 Task: Find flights from New Delhi to Shimla for 4 passengers in economy class, departing on June 28 and returning on July 5.
Action: Mouse scrolled (457, 407) with delta (1, 1)
Screenshot: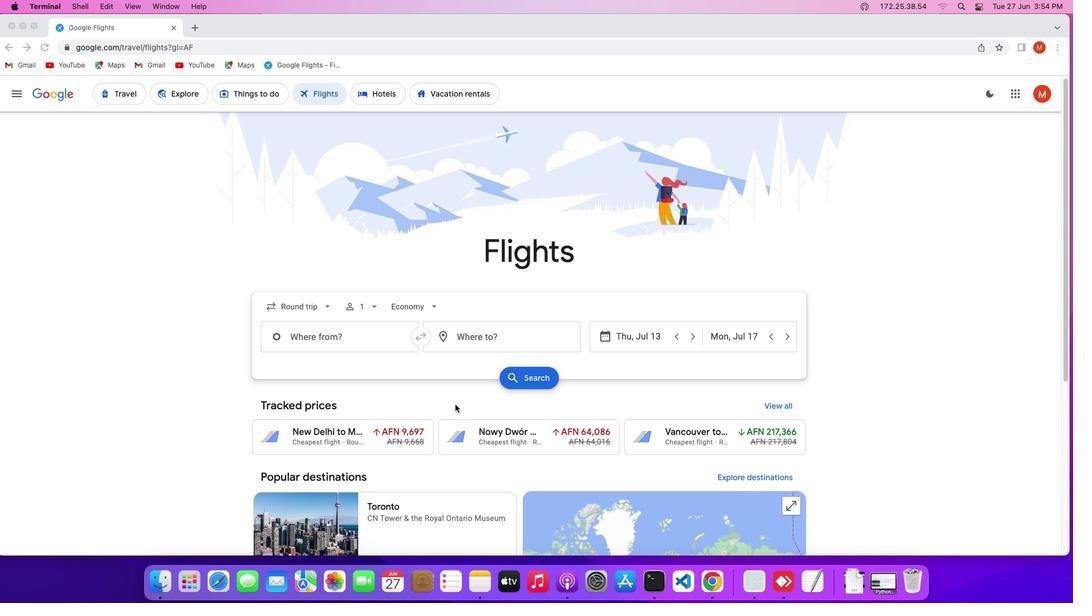
Action: Mouse scrolled (457, 407) with delta (1, 1)
Screenshot: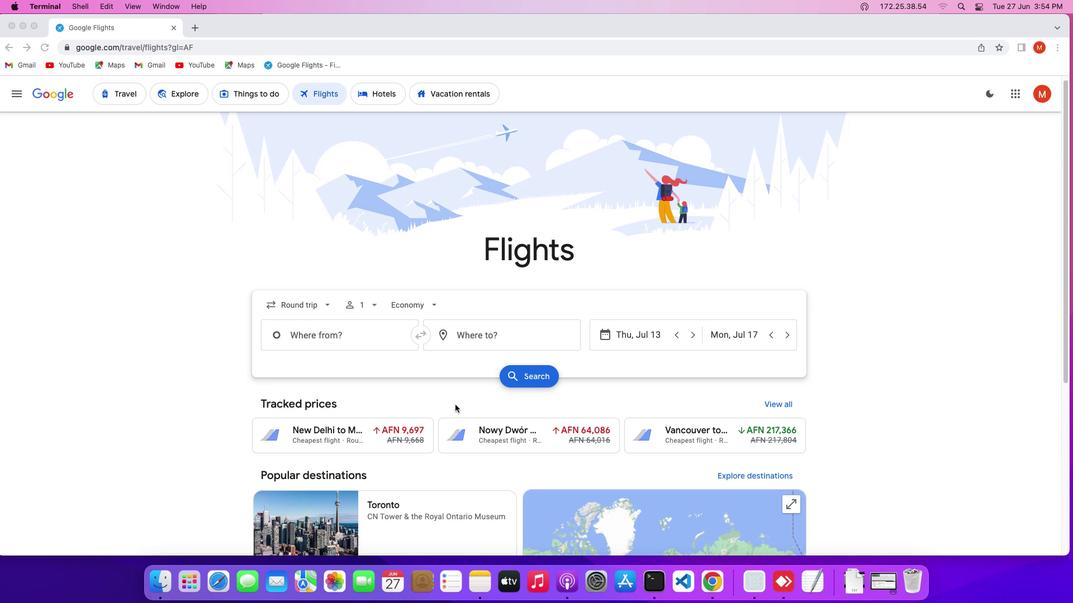 
Action: Mouse scrolled (457, 407) with delta (1, 1)
Screenshot: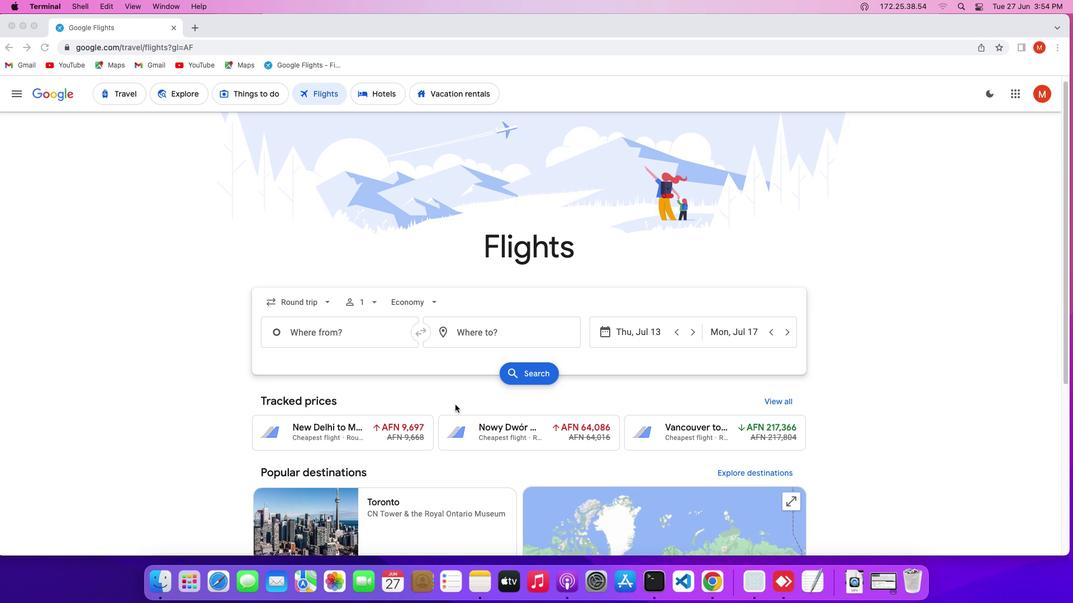 
Action: Mouse scrolled (457, 407) with delta (1, 1)
Screenshot: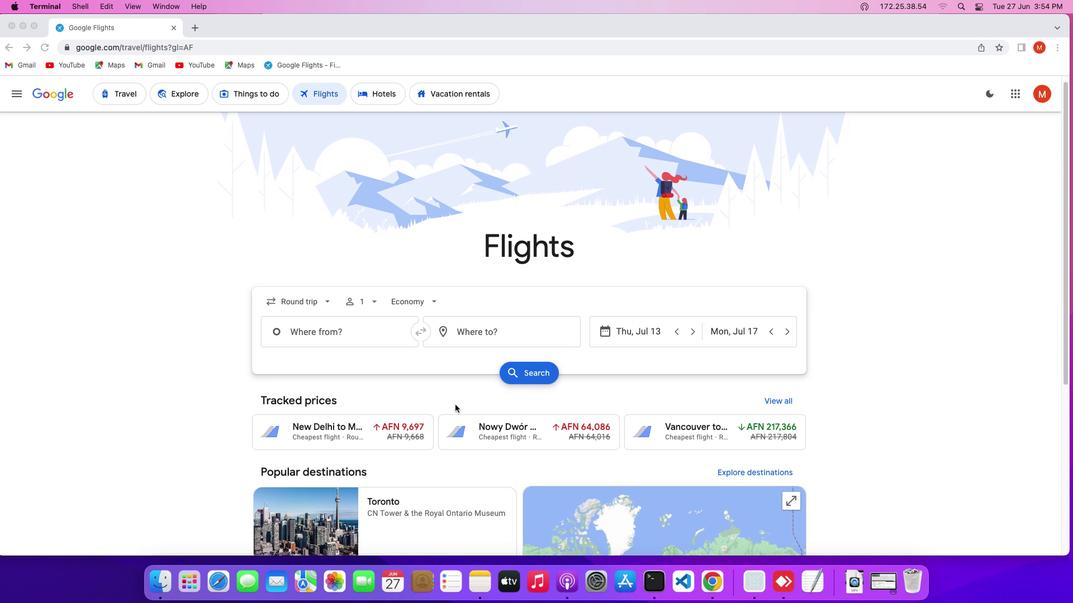 
Action: Mouse scrolled (457, 407) with delta (1, 0)
Screenshot: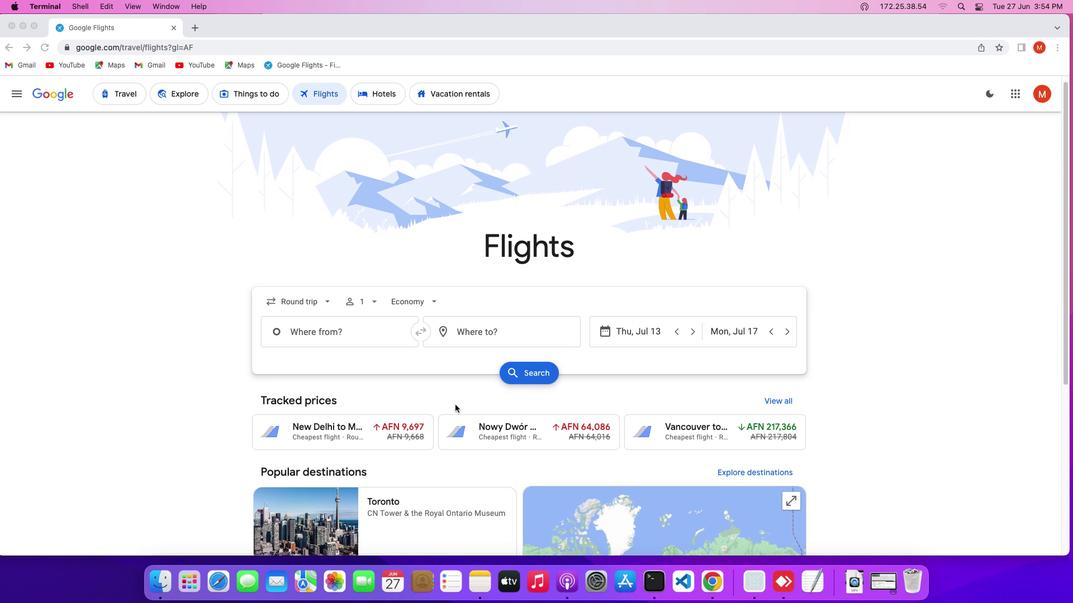 
Action: Mouse scrolled (457, 407) with delta (1, 0)
Screenshot: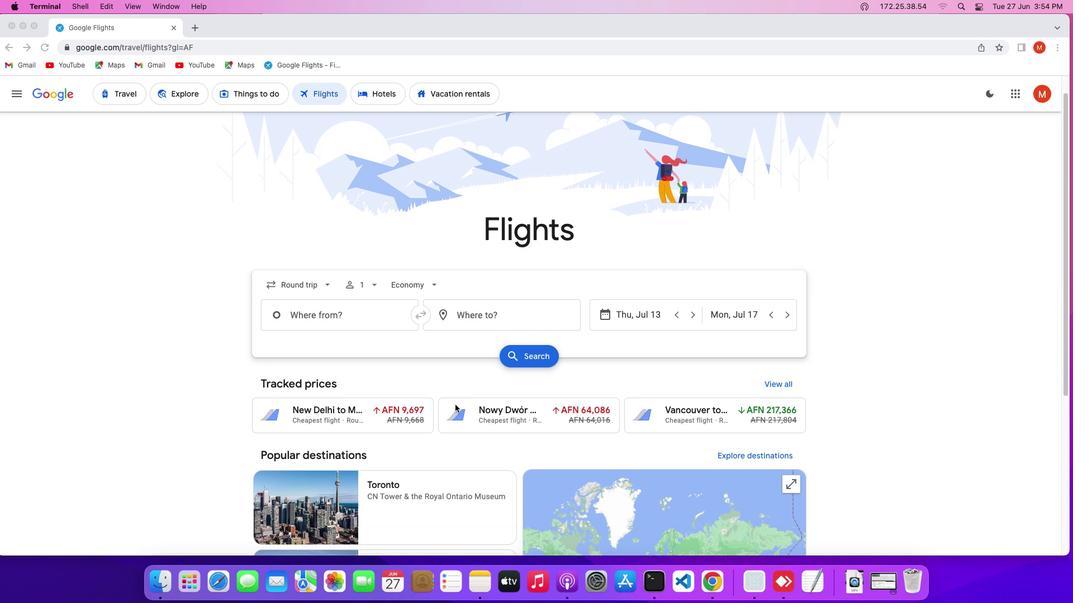 
Action: Mouse scrolled (457, 407) with delta (1, 1)
Screenshot: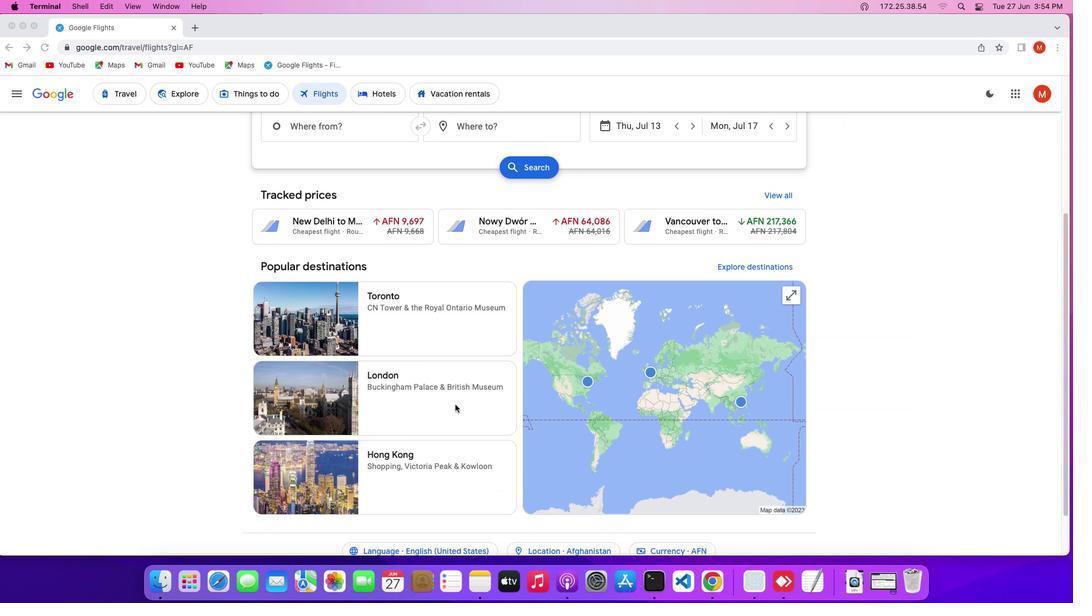 
Action: Mouse scrolled (457, 407) with delta (1, 1)
Screenshot: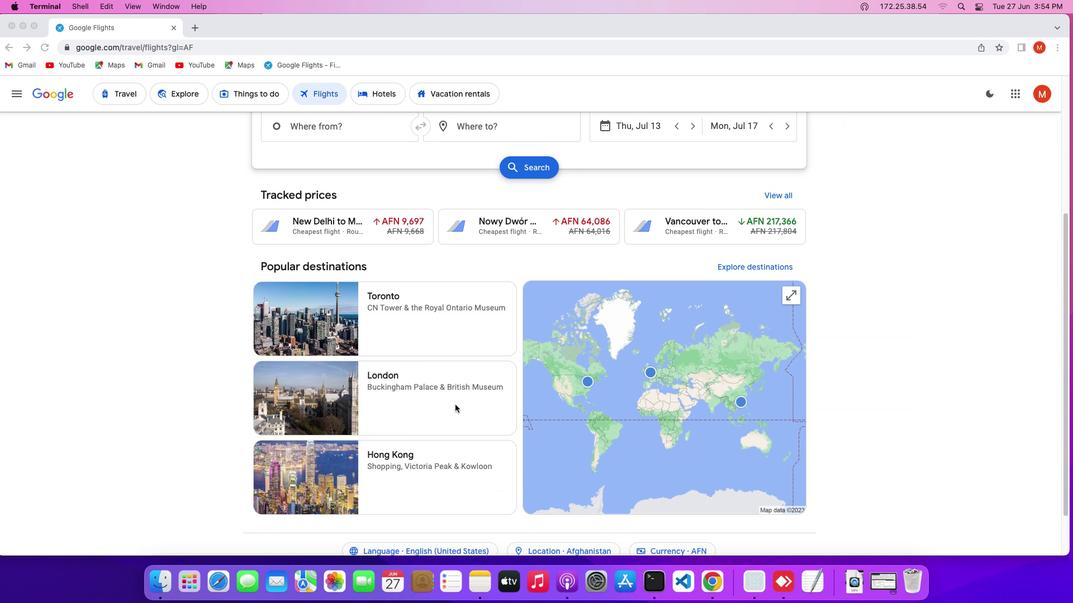 
Action: Mouse scrolled (457, 407) with delta (1, 0)
Screenshot: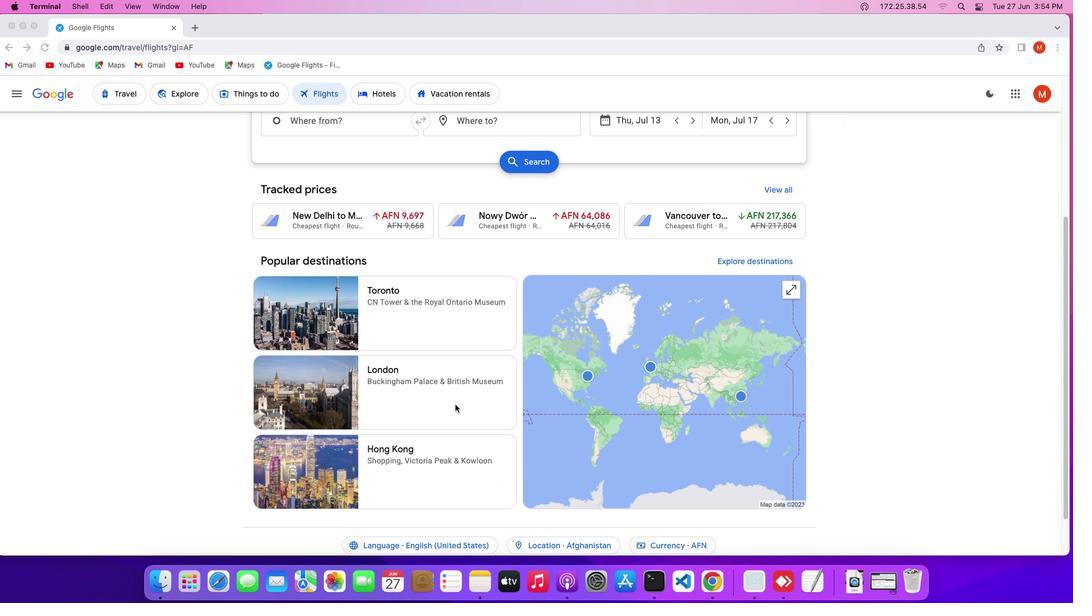 
Action: Mouse scrolled (457, 407) with delta (1, 0)
Screenshot: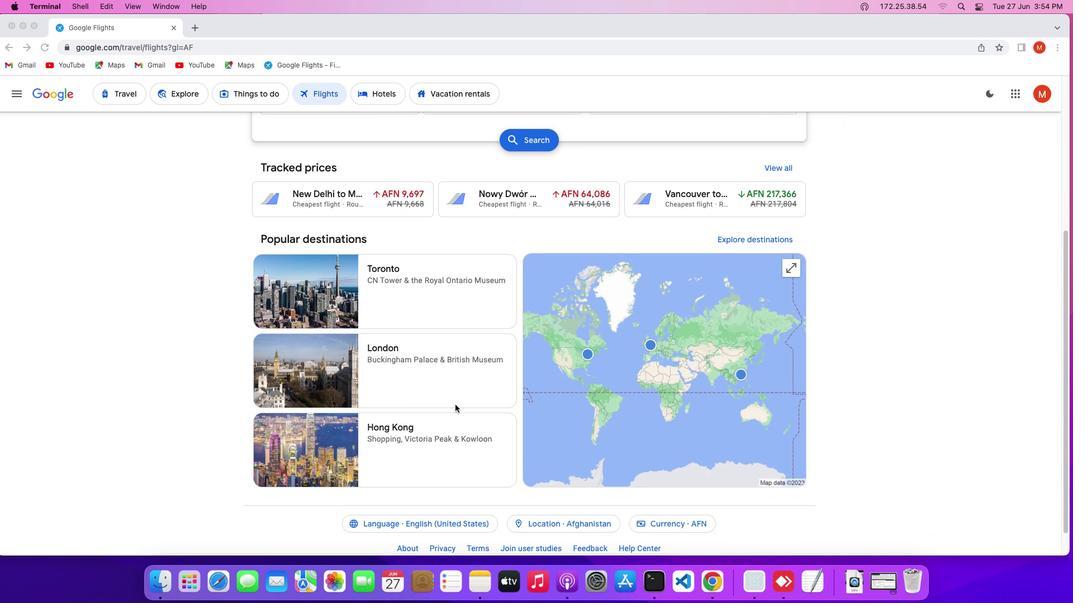 
Action: Mouse moved to (570, 491)
Screenshot: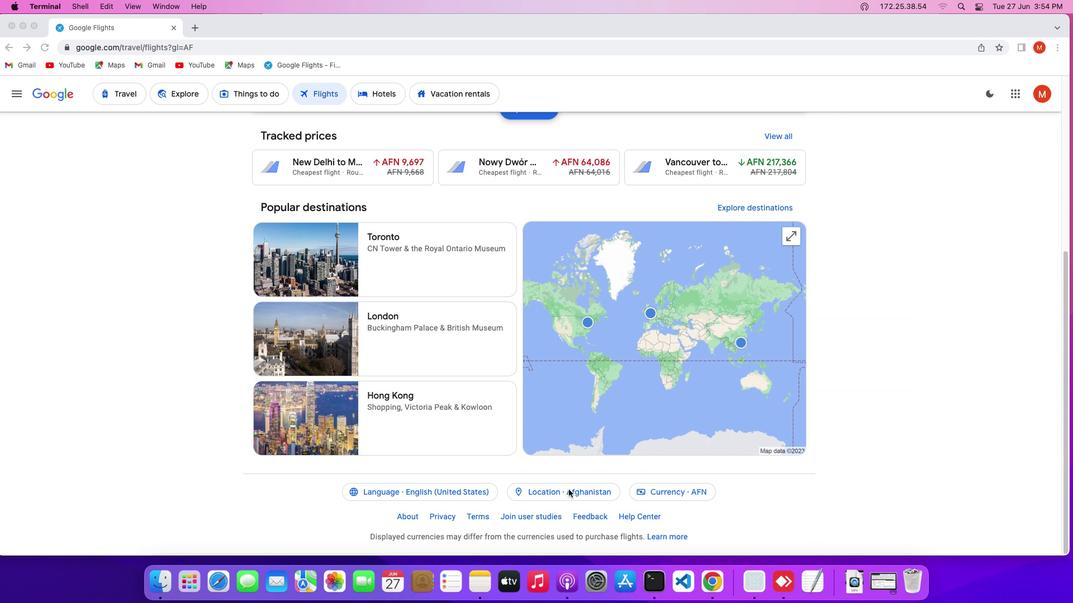 
Action: Mouse pressed left at (570, 491)
Screenshot: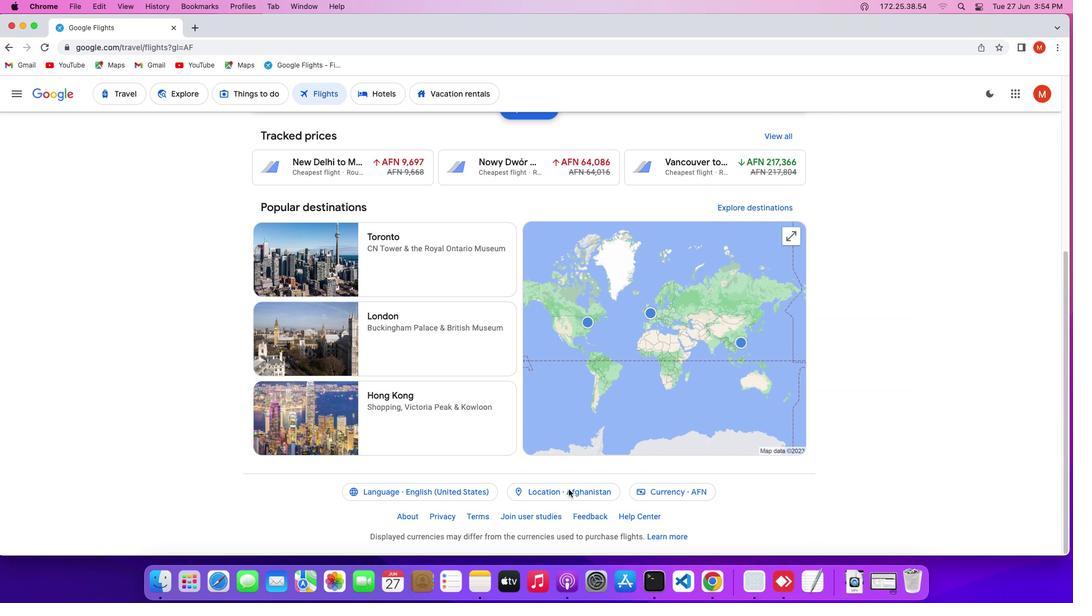 
Action: Mouse pressed left at (570, 491)
Screenshot: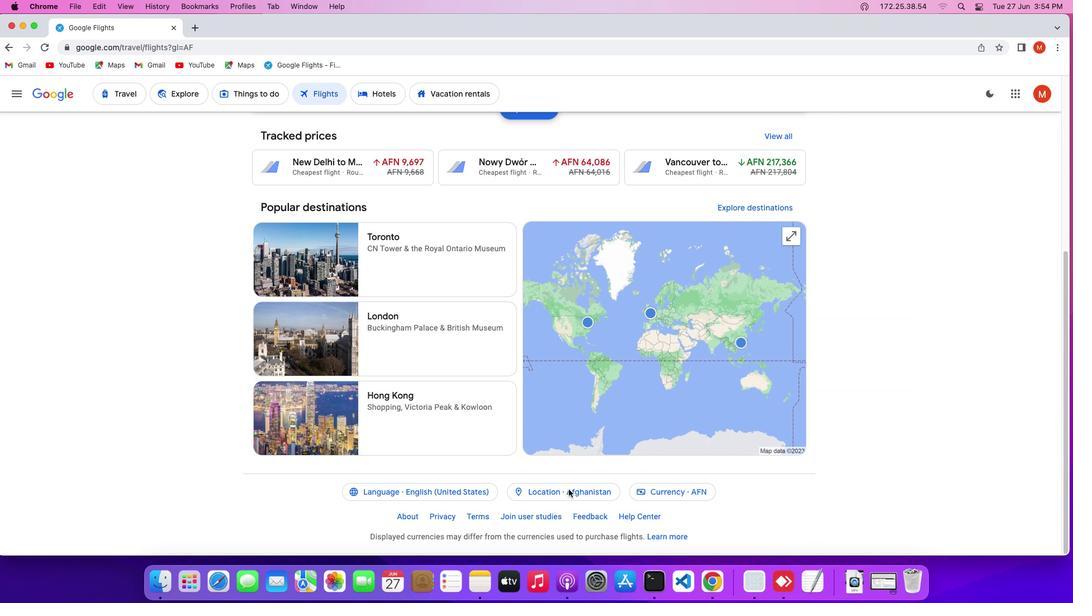 
Action: Mouse moved to (597, 209)
Screenshot: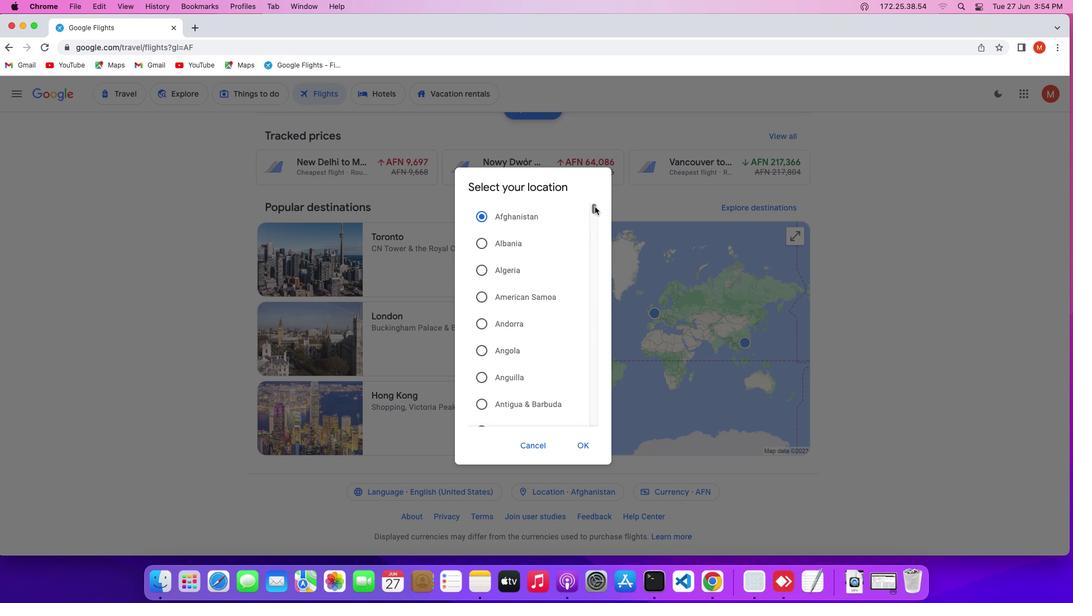 
Action: Mouse pressed left at (597, 209)
Screenshot: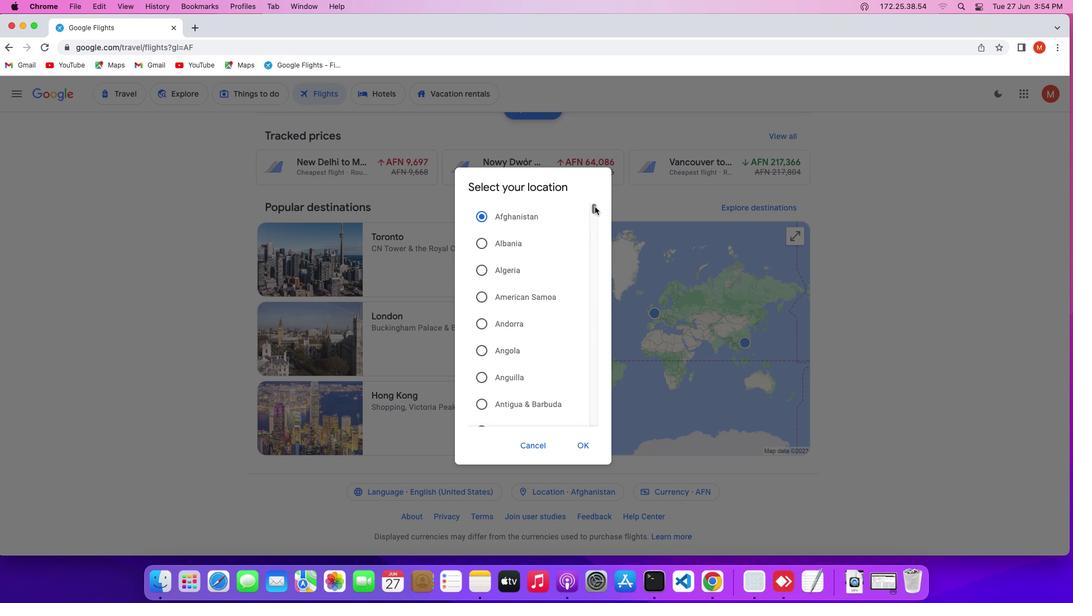 
Action: Mouse moved to (484, 394)
Screenshot: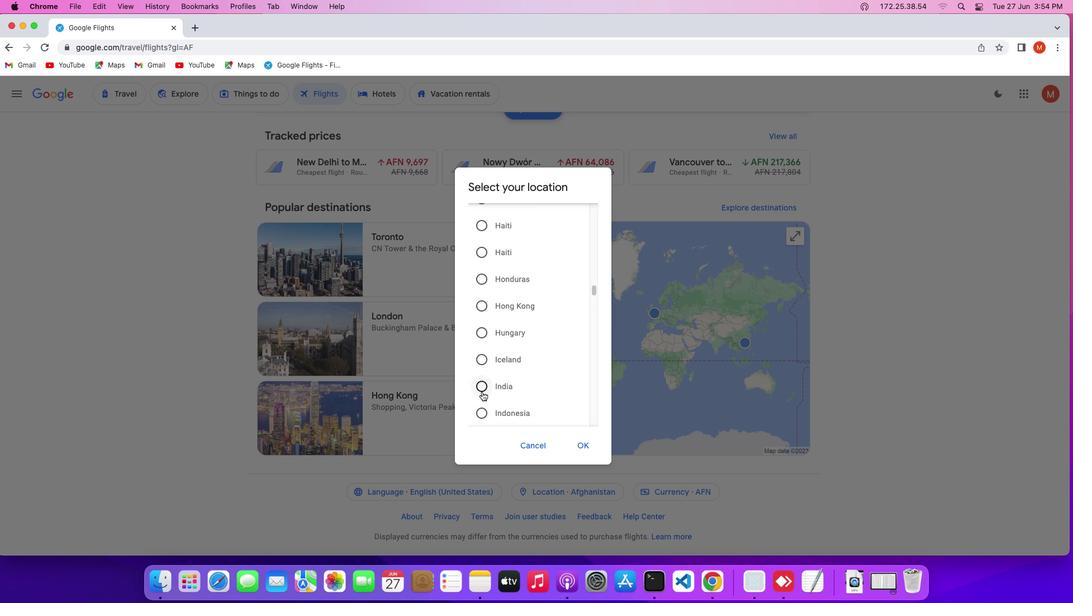 
Action: Mouse pressed left at (484, 394)
Screenshot: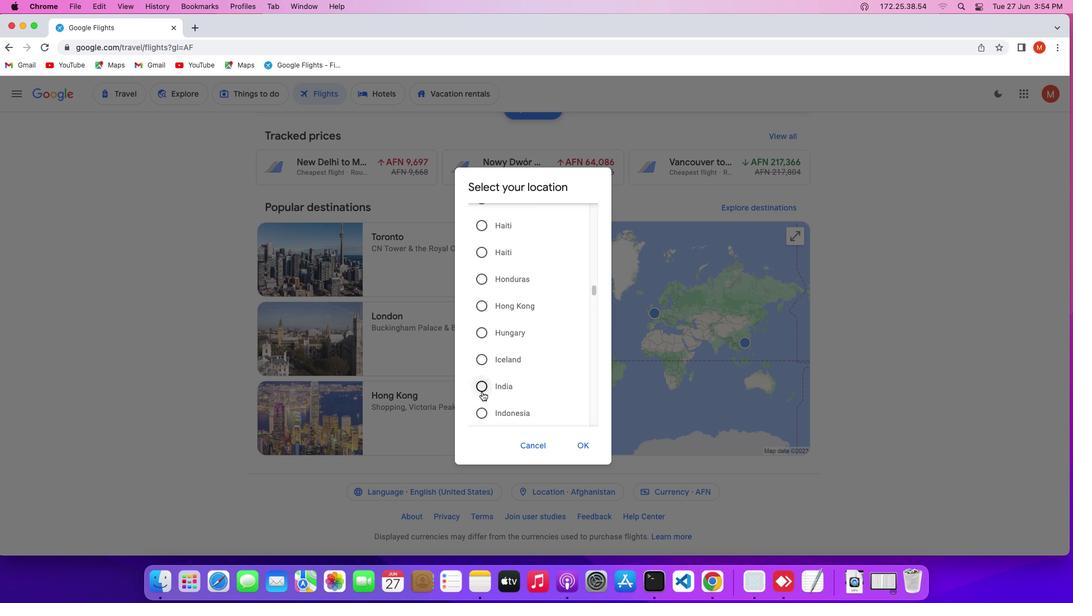 
Action: Mouse moved to (590, 447)
Screenshot: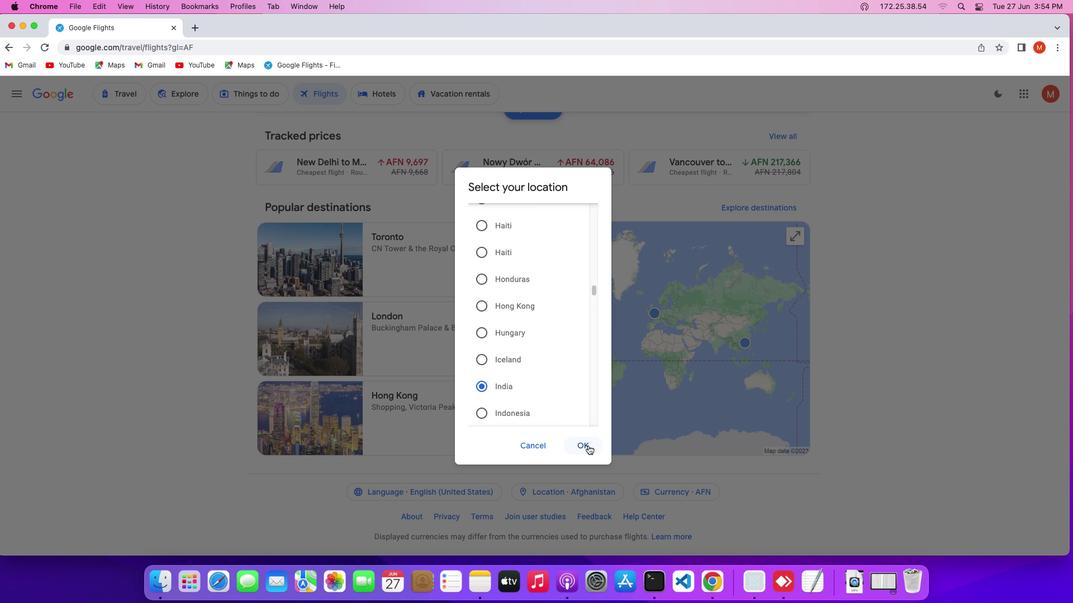 
Action: Mouse pressed left at (590, 447)
Screenshot: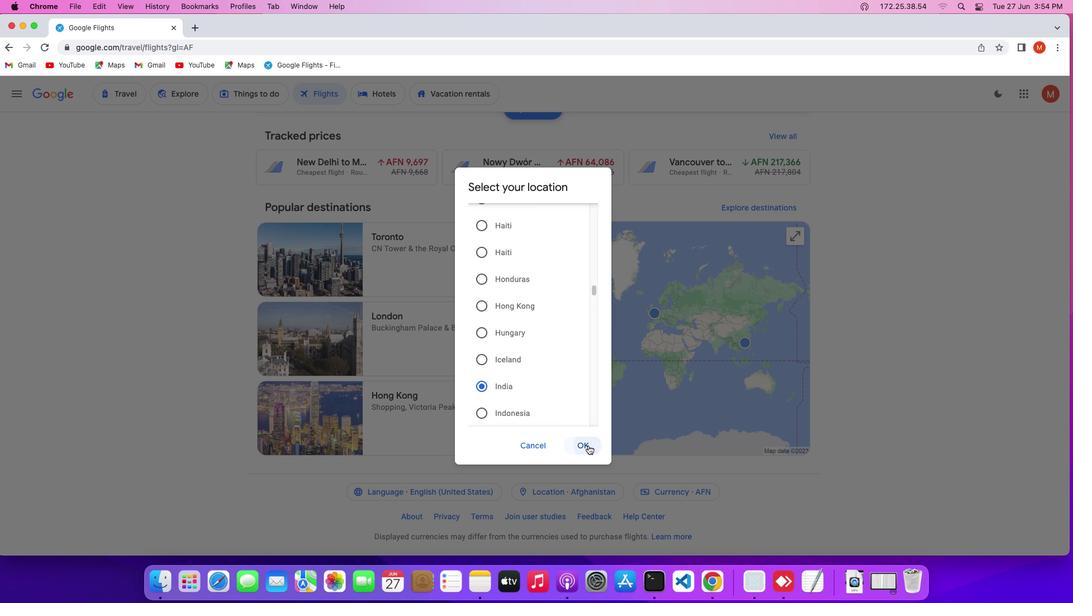 
Action: Mouse moved to (320, 314)
Screenshot: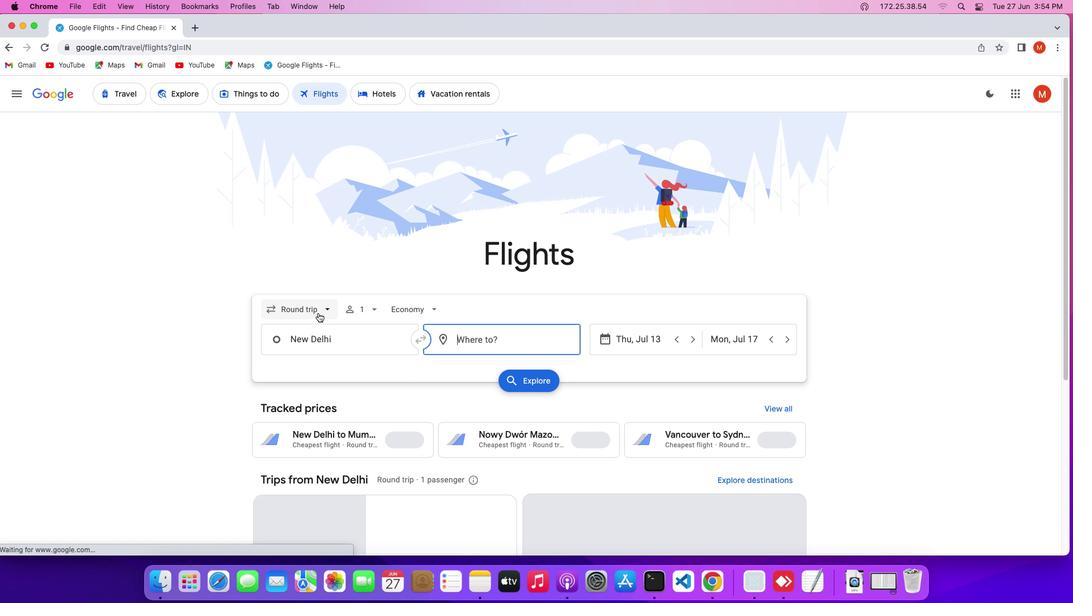 
Action: Mouse pressed left at (320, 314)
Screenshot: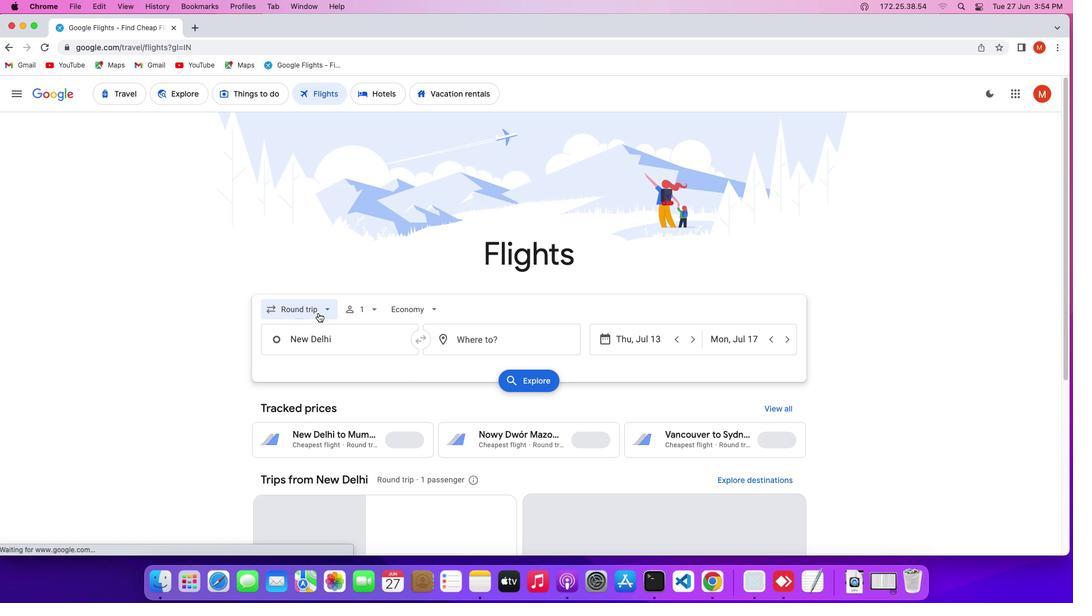 
Action: Mouse moved to (275, 338)
Screenshot: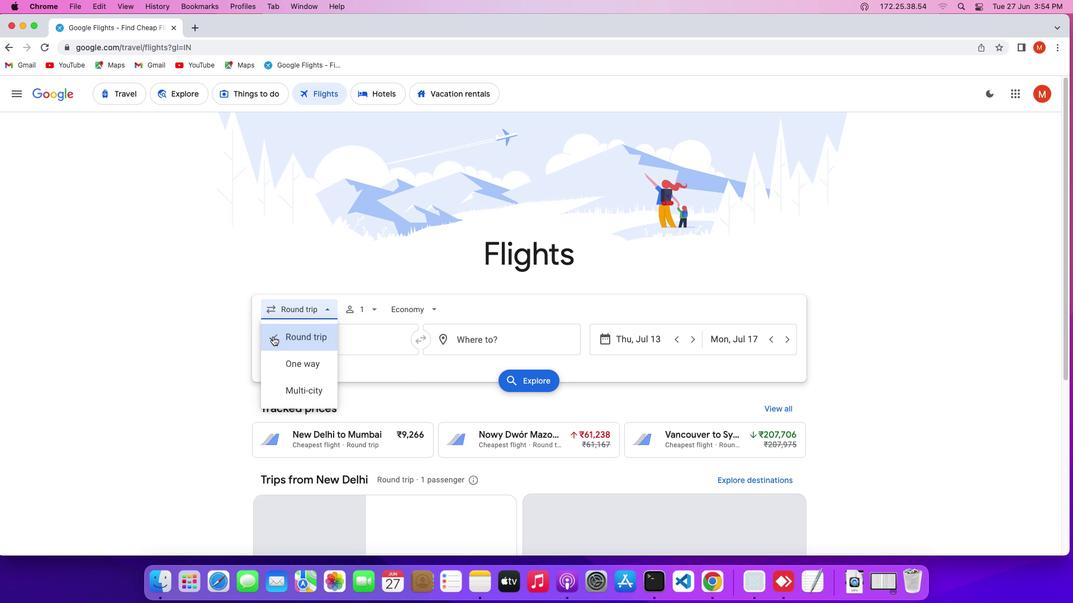 
Action: Mouse pressed left at (275, 338)
Screenshot: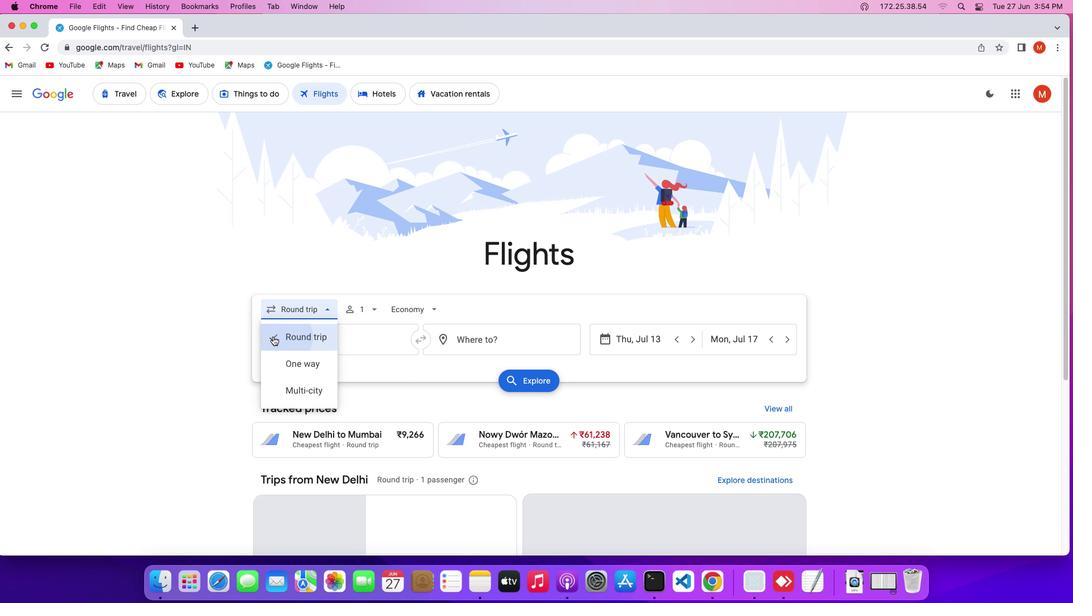 
Action: Mouse moved to (347, 313)
Screenshot: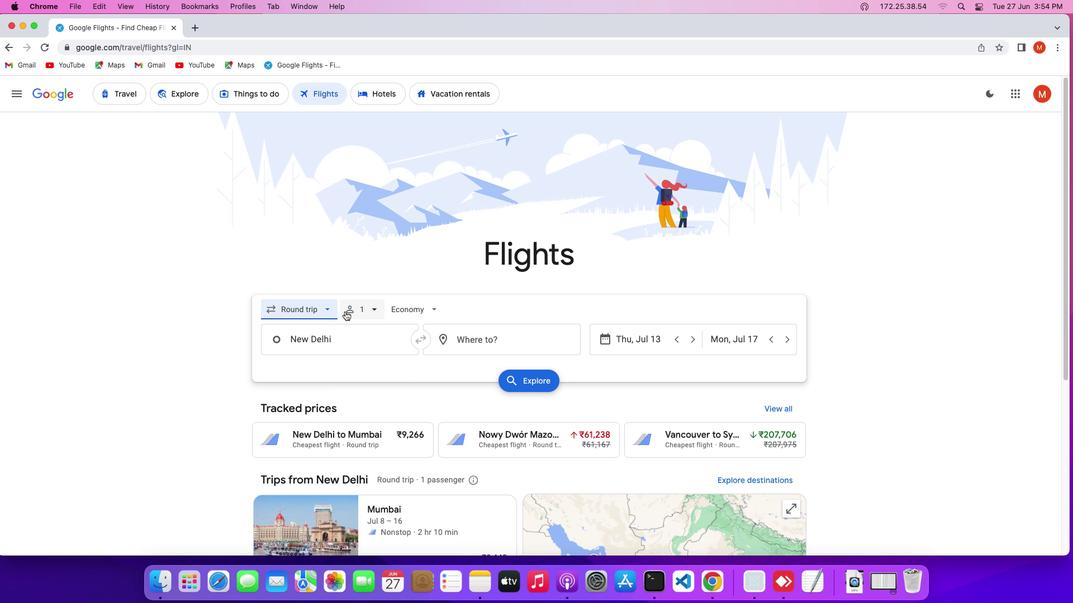 
Action: Mouse pressed left at (347, 313)
Screenshot: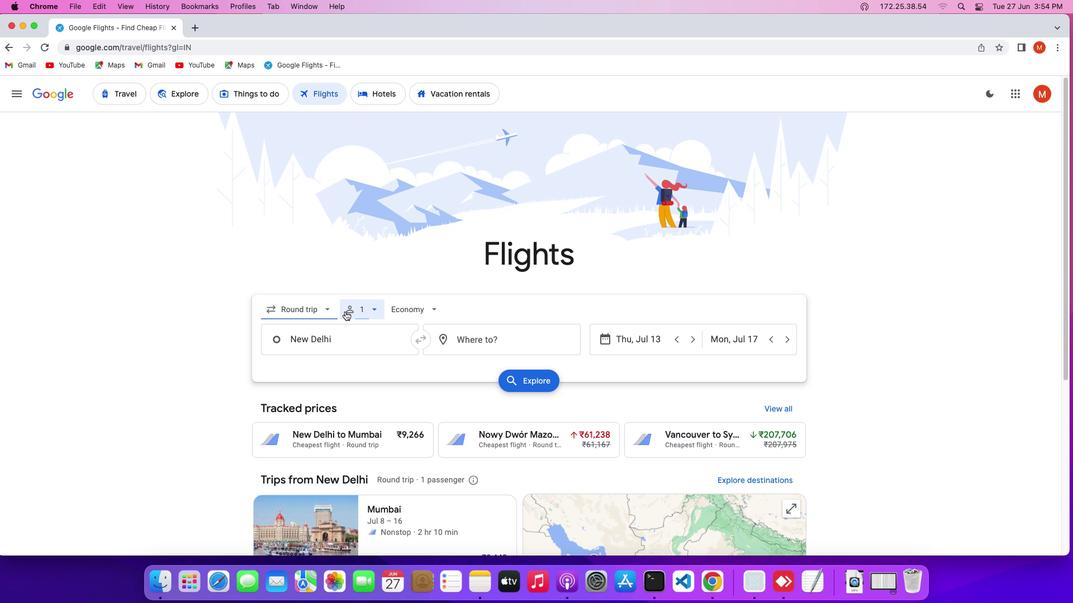 
Action: Mouse moved to (459, 340)
Screenshot: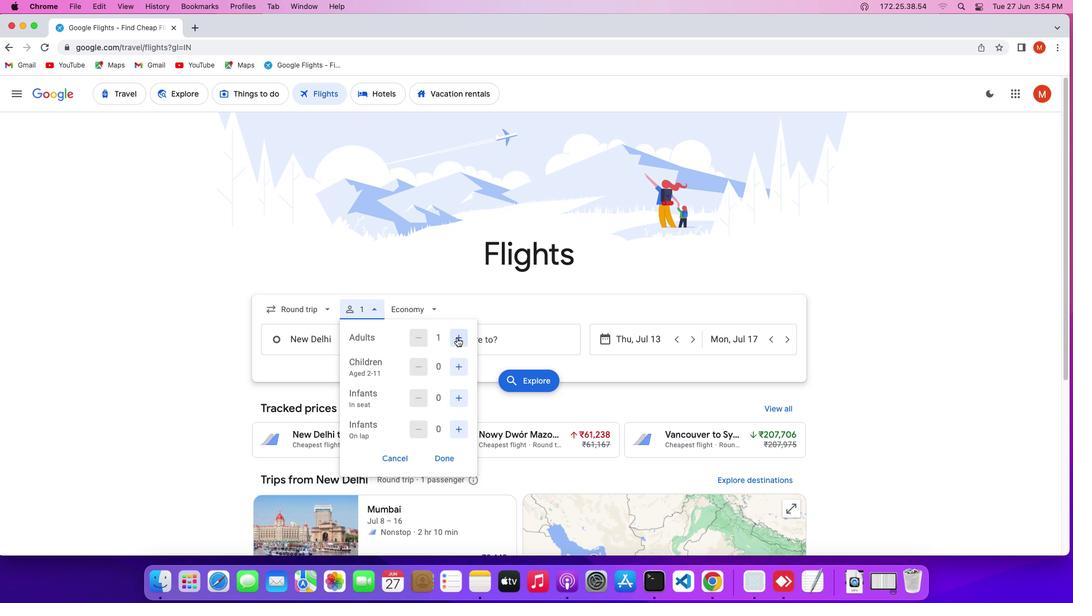 
Action: Mouse pressed left at (459, 340)
Screenshot: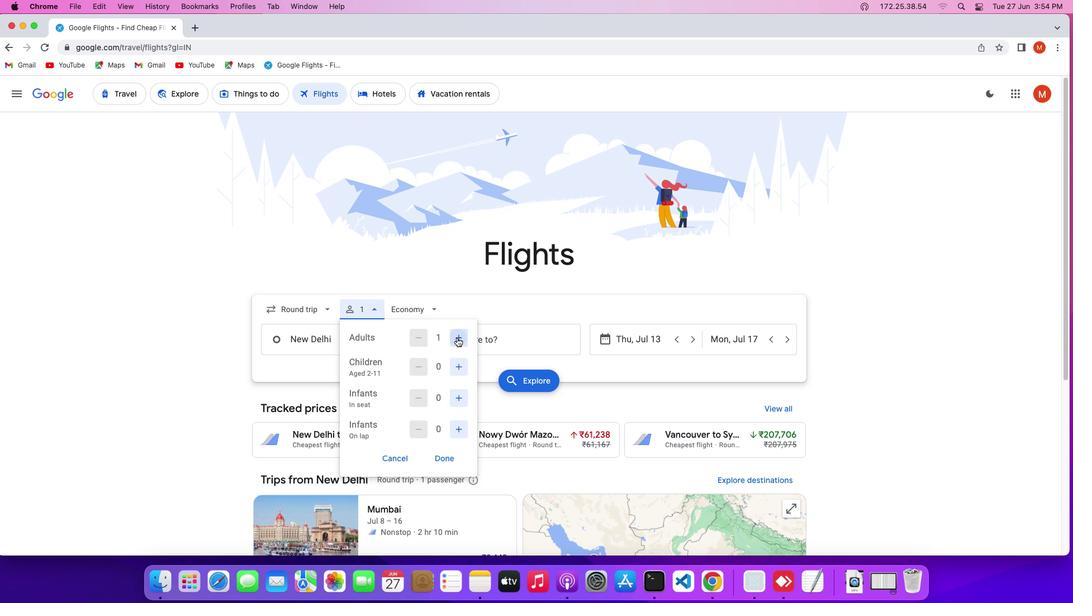
Action: Mouse moved to (462, 375)
Screenshot: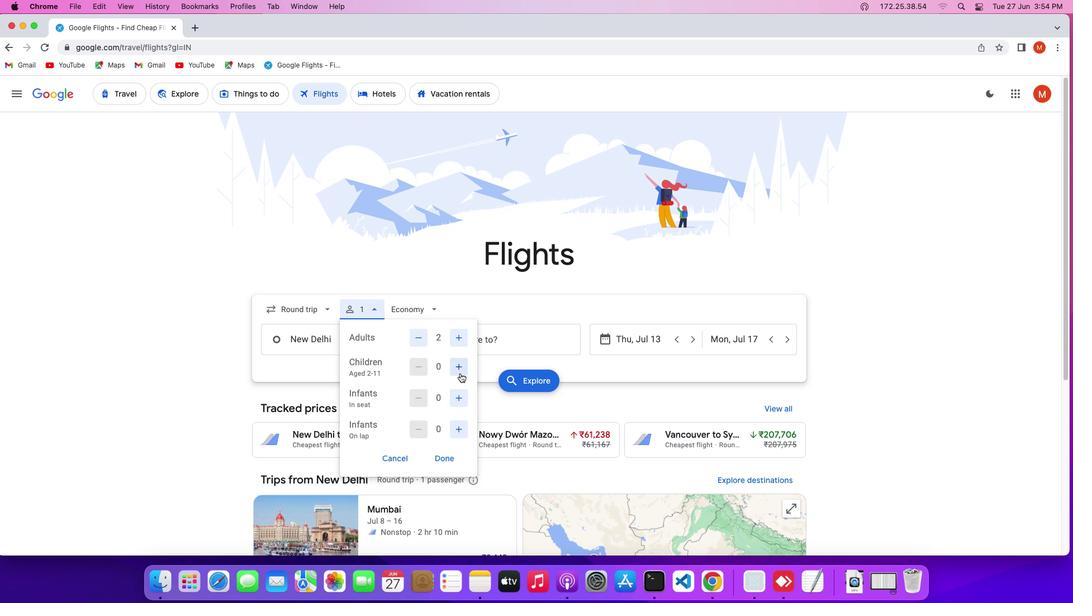 
Action: Mouse pressed left at (462, 375)
Screenshot: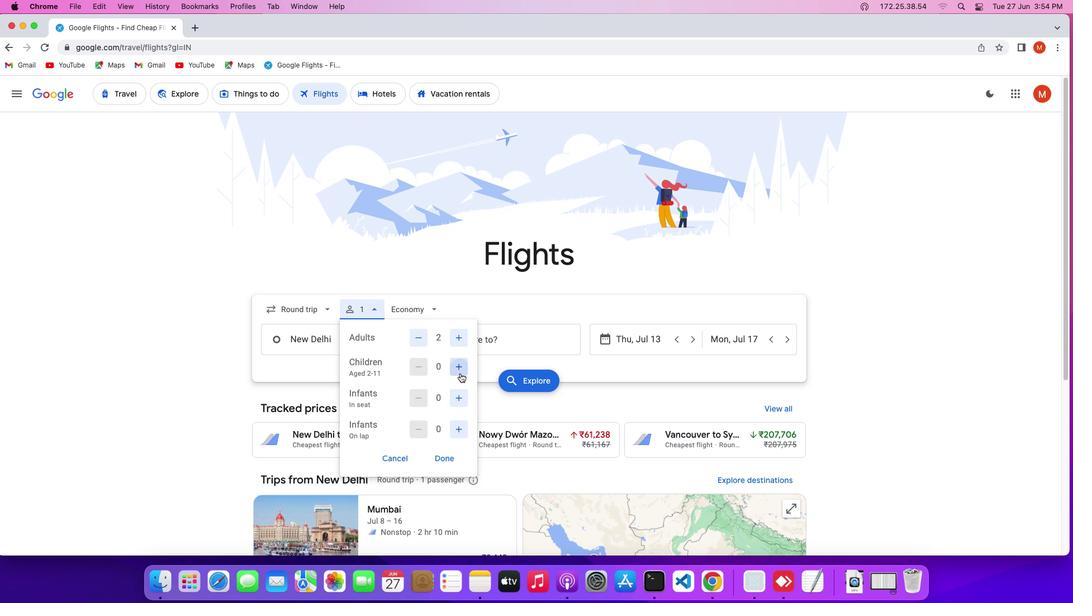 
Action: Mouse pressed left at (462, 375)
Screenshot: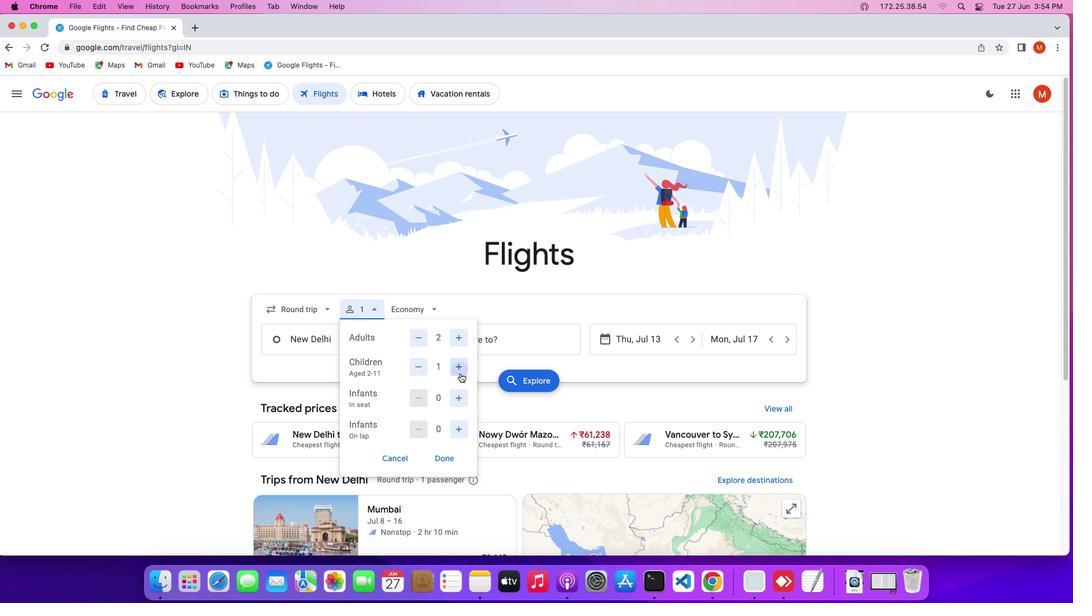 
Action: Mouse moved to (454, 459)
Screenshot: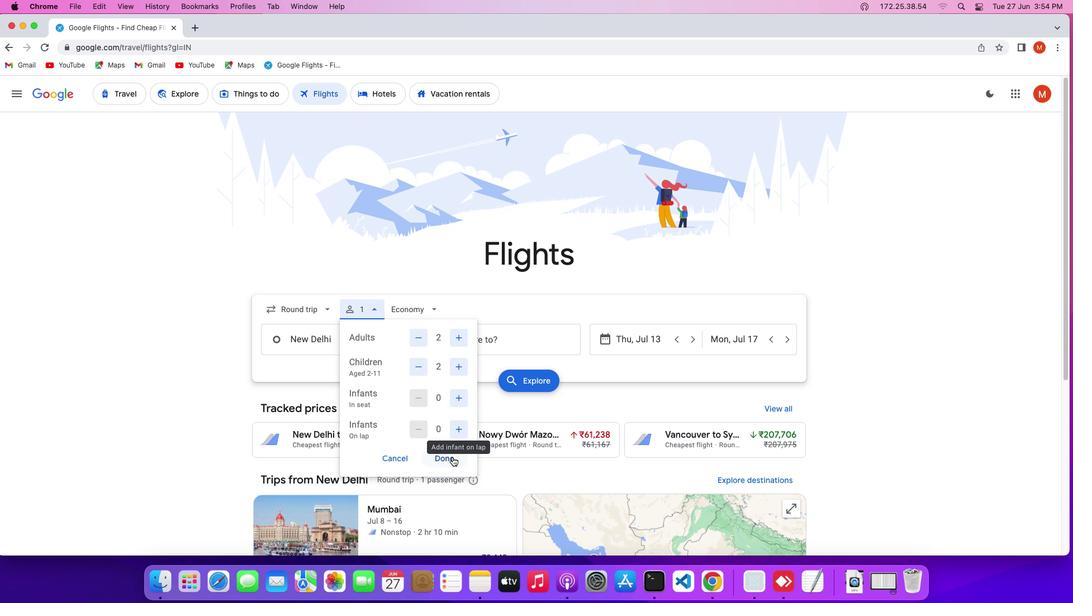 
Action: Mouse pressed left at (454, 459)
Screenshot: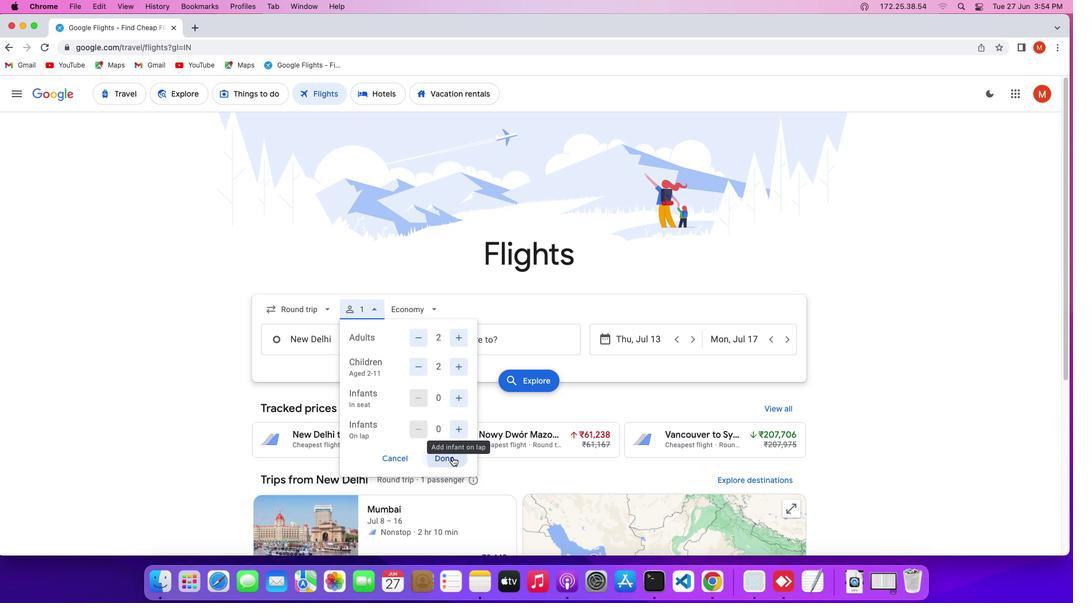 
Action: Mouse moved to (424, 313)
Screenshot: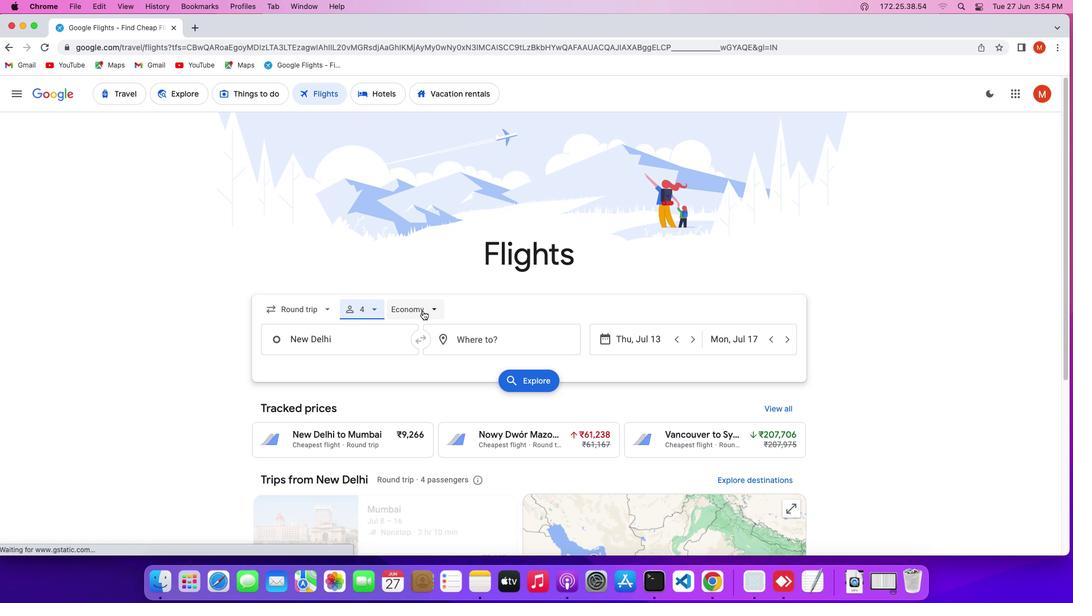 
Action: Mouse pressed left at (424, 313)
Screenshot: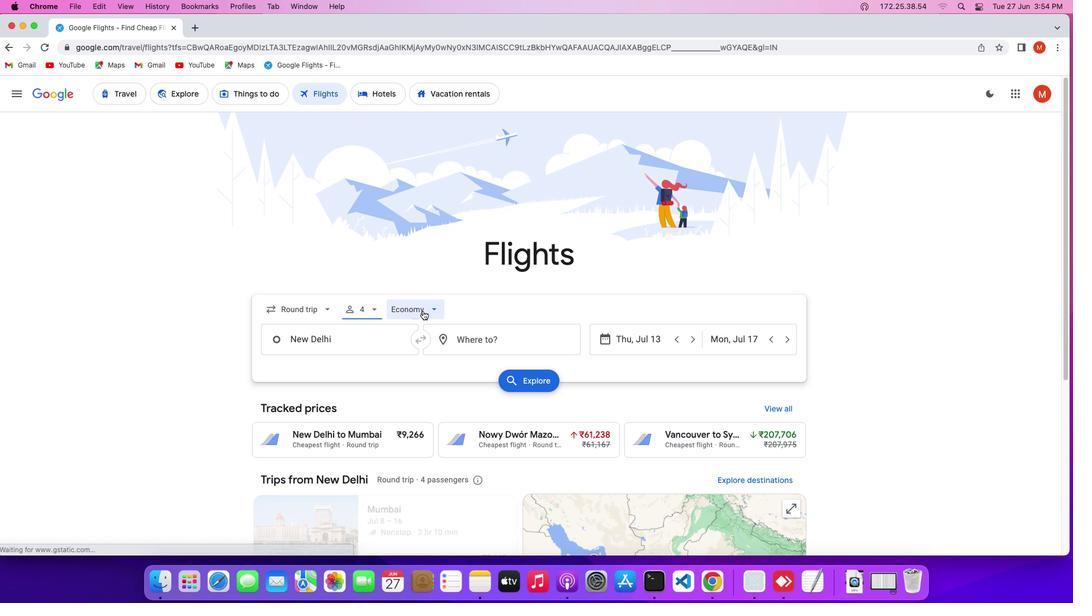 
Action: Mouse moved to (395, 340)
Screenshot: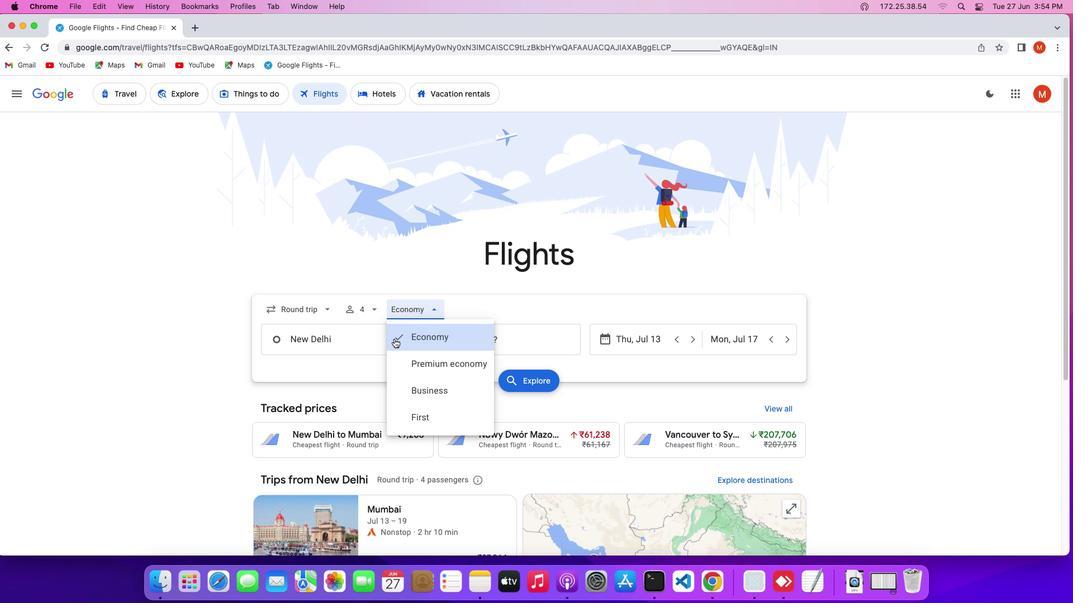 
Action: Mouse pressed left at (395, 340)
Screenshot: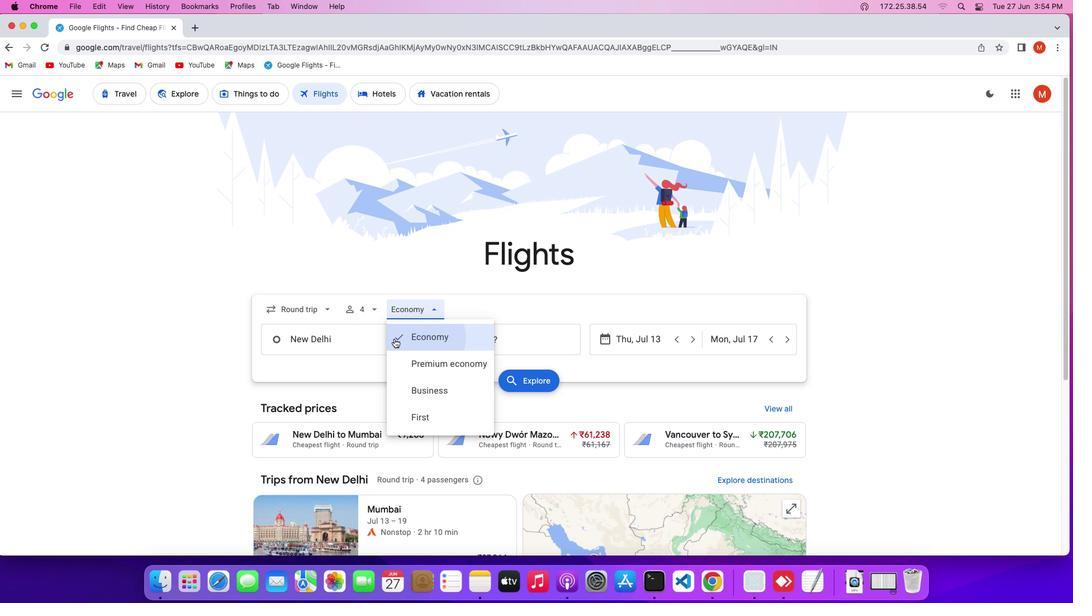 
Action: Mouse moved to (385, 343)
Screenshot: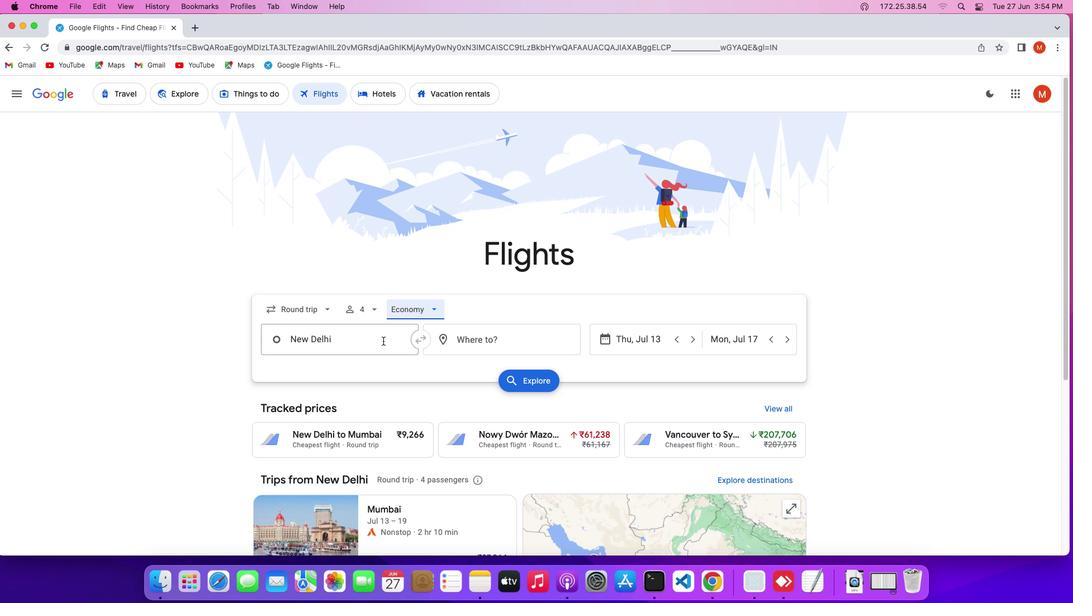 
Action: Mouse pressed left at (385, 343)
Screenshot: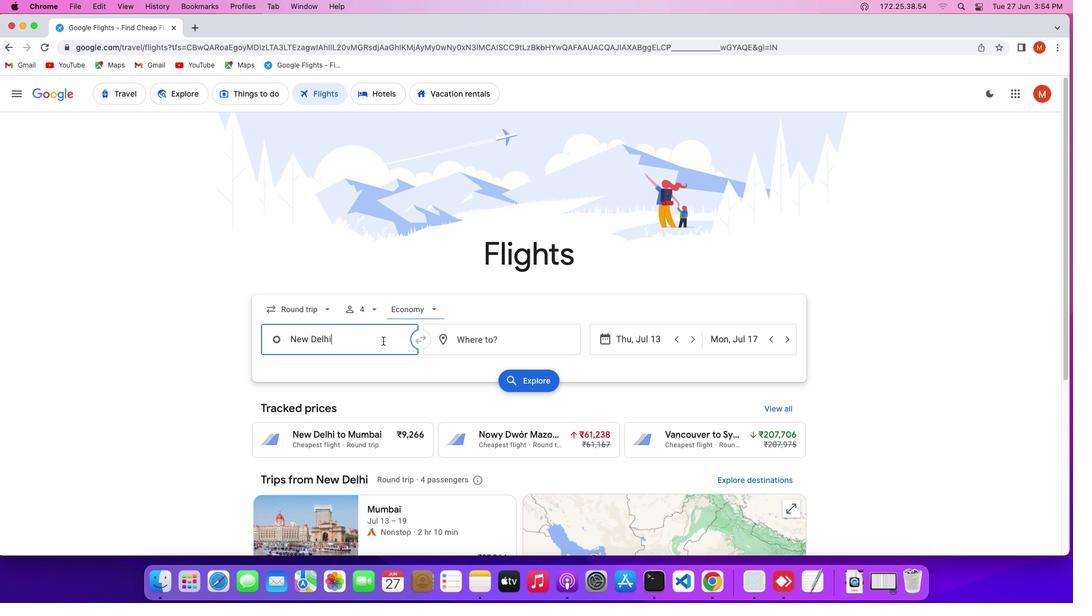 
Action: Mouse moved to (383, 343)
Screenshot: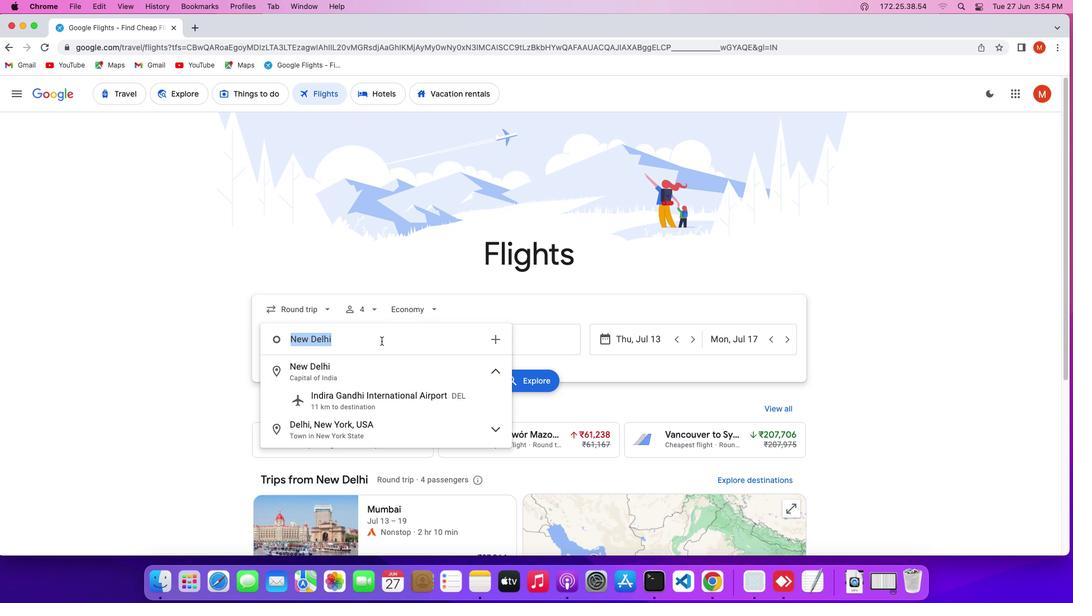 
Action: Key pressed Key.backspaceKey.shift'N''e''w'Key.spaceKey.shift'D''e''l''h''i'
Screenshot: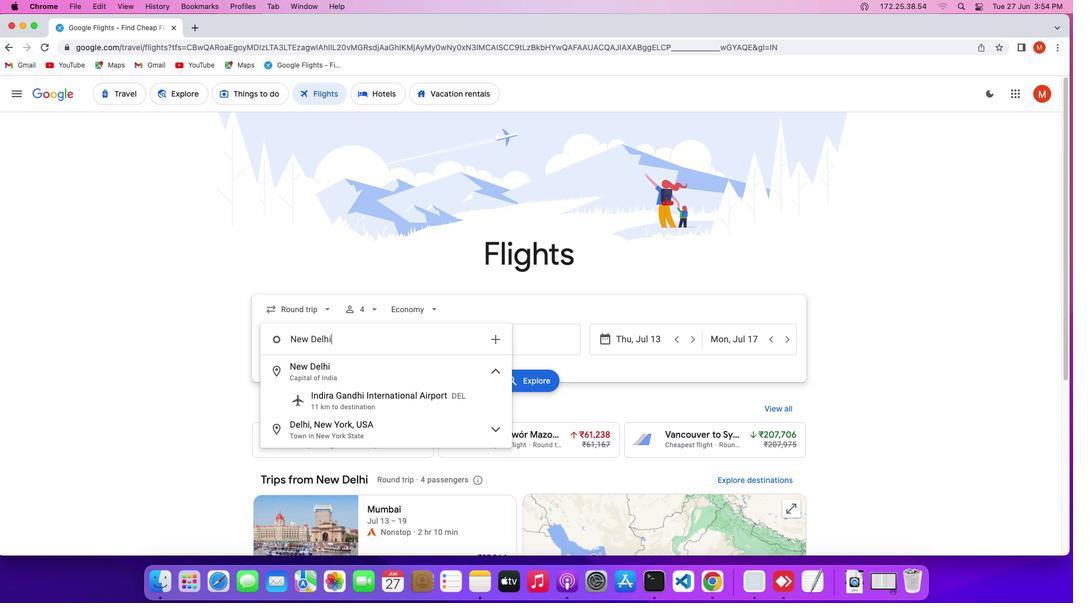 
Action: Mouse moved to (384, 368)
Screenshot: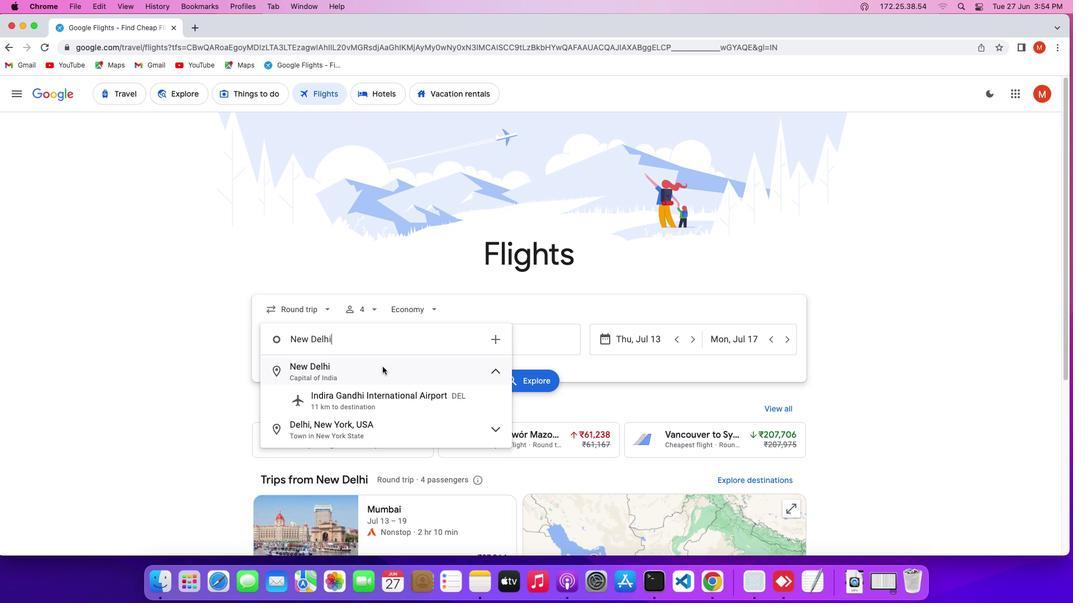 
Action: Mouse pressed left at (384, 368)
Screenshot: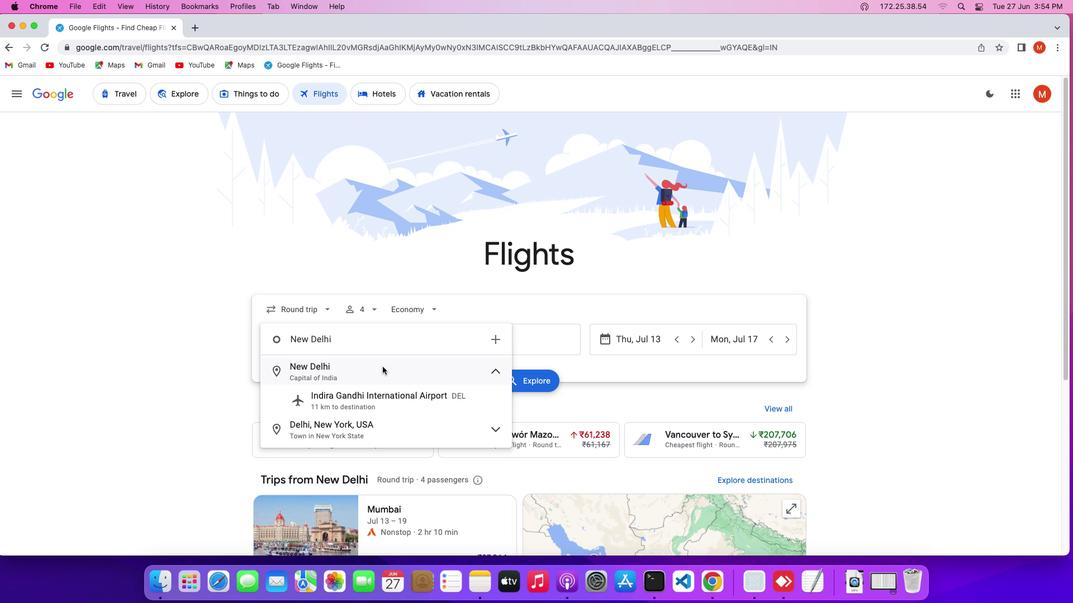 
Action: Mouse moved to (478, 343)
Screenshot: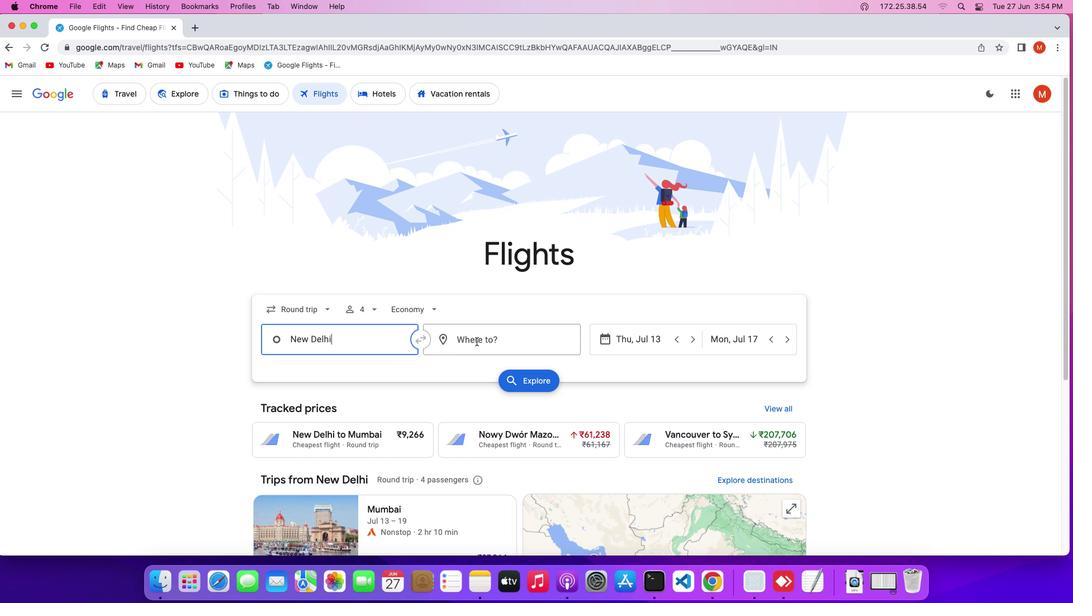 
Action: Mouse pressed left at (478, 343)
Screenshot: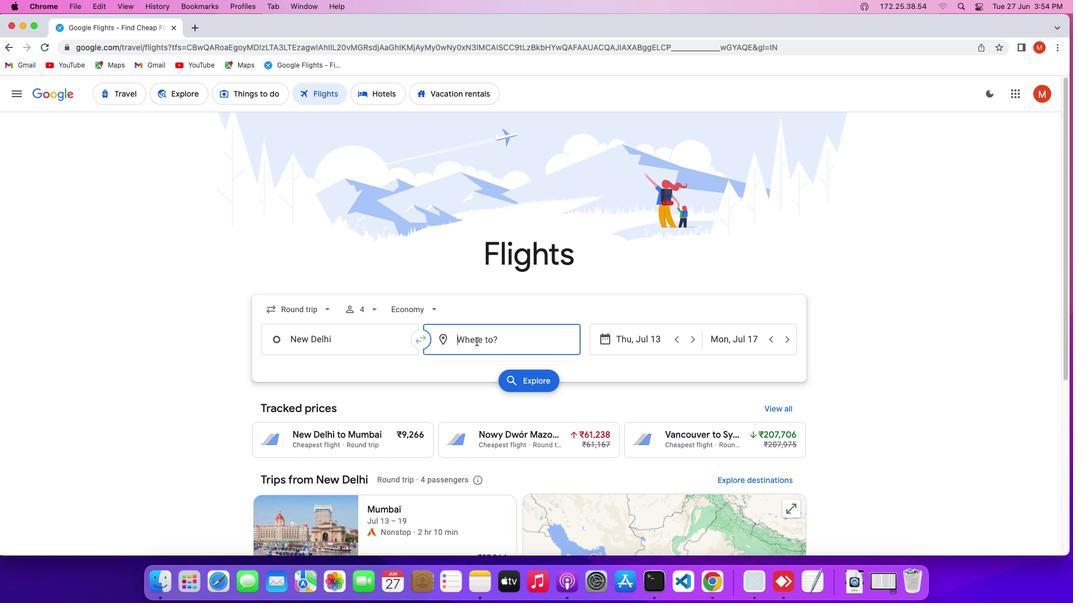 
Action: Key pressed Key.shift'S''h''i''m''l''a'
Screenshot: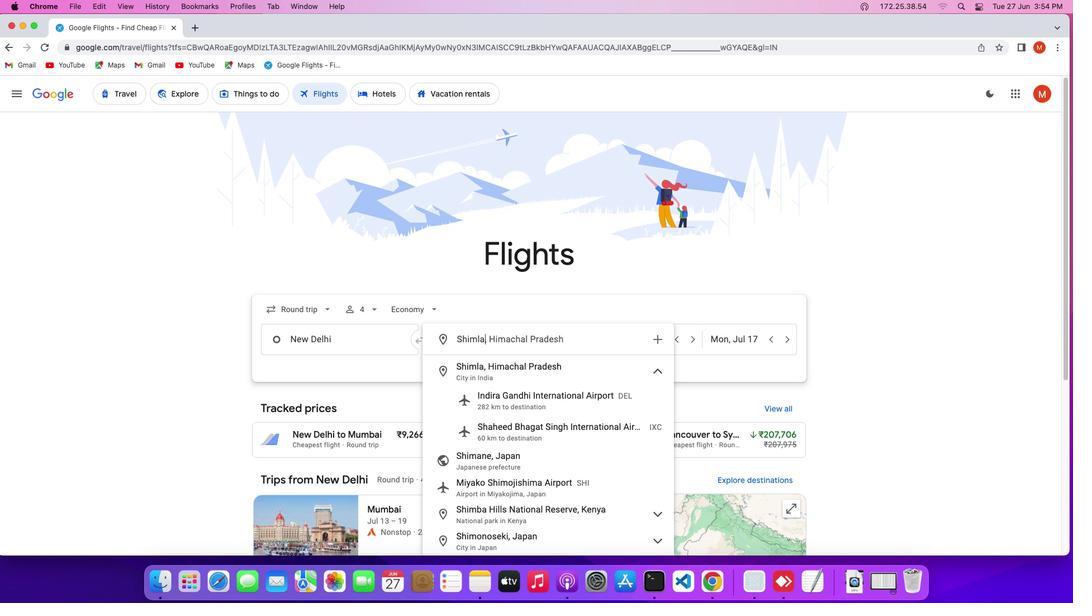
Action: Mouse moved to (484, 364)
Screenshot: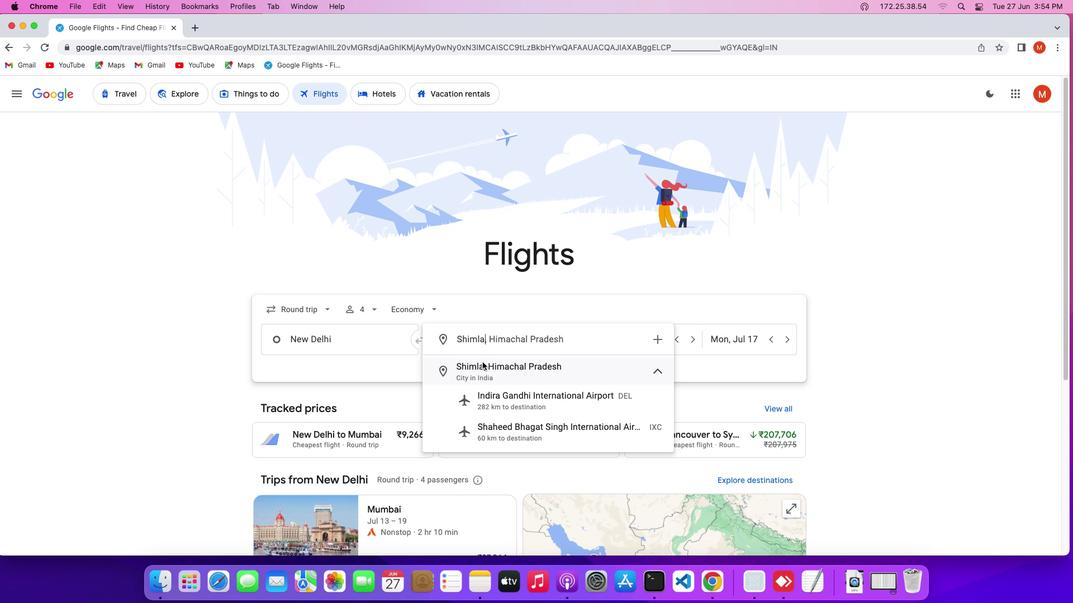 
Action: Mouse pressed left at (484, 364)
Screenshot: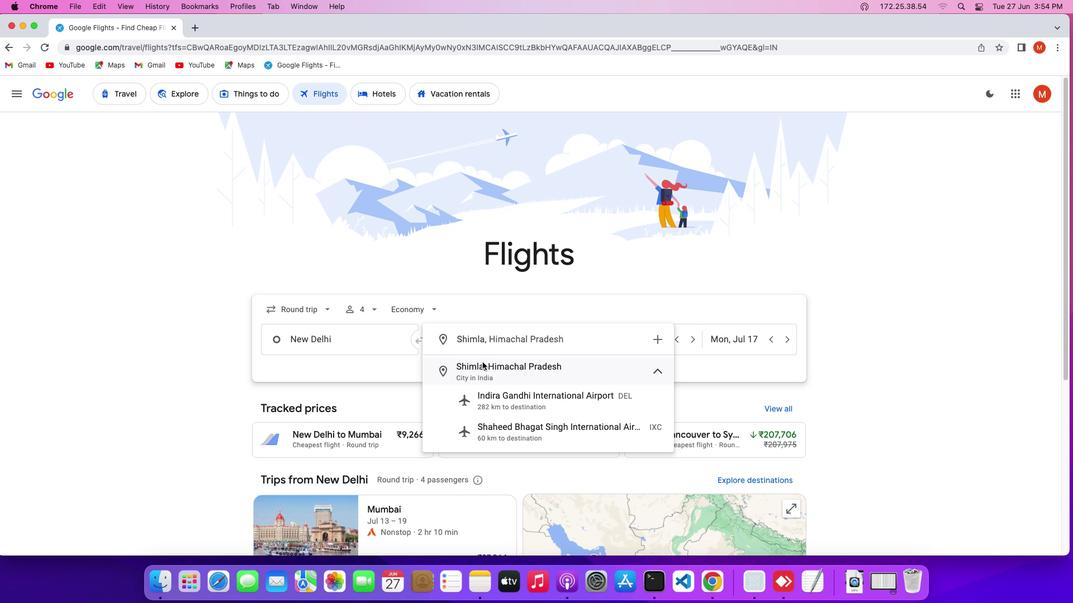 
Action: Mouse moved to (630, 338)
Screenshot: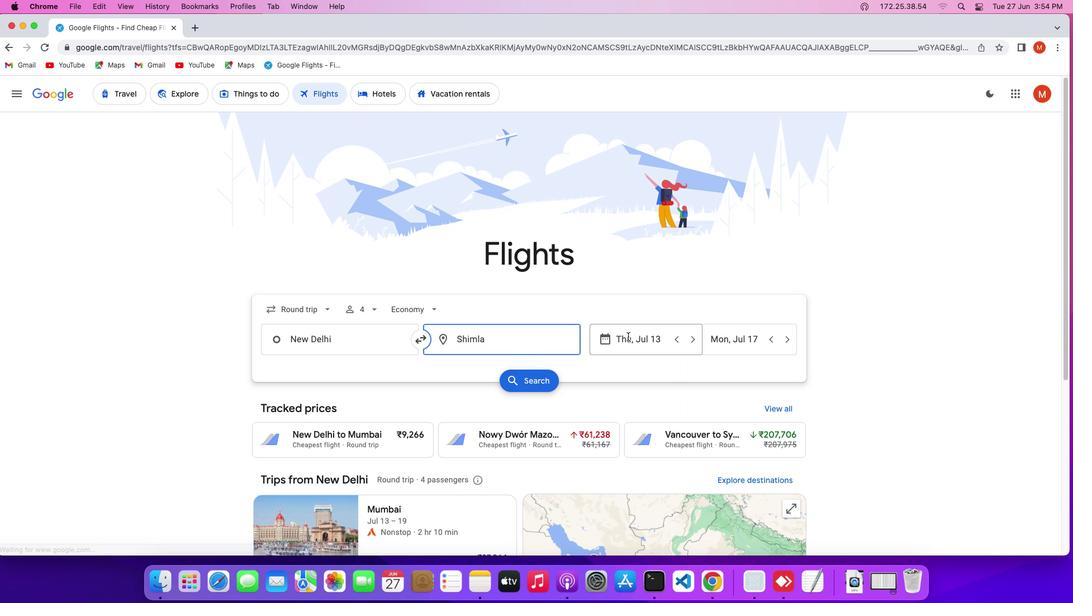 
Action: Mouse pressed left at (630, 338)
Screenshot: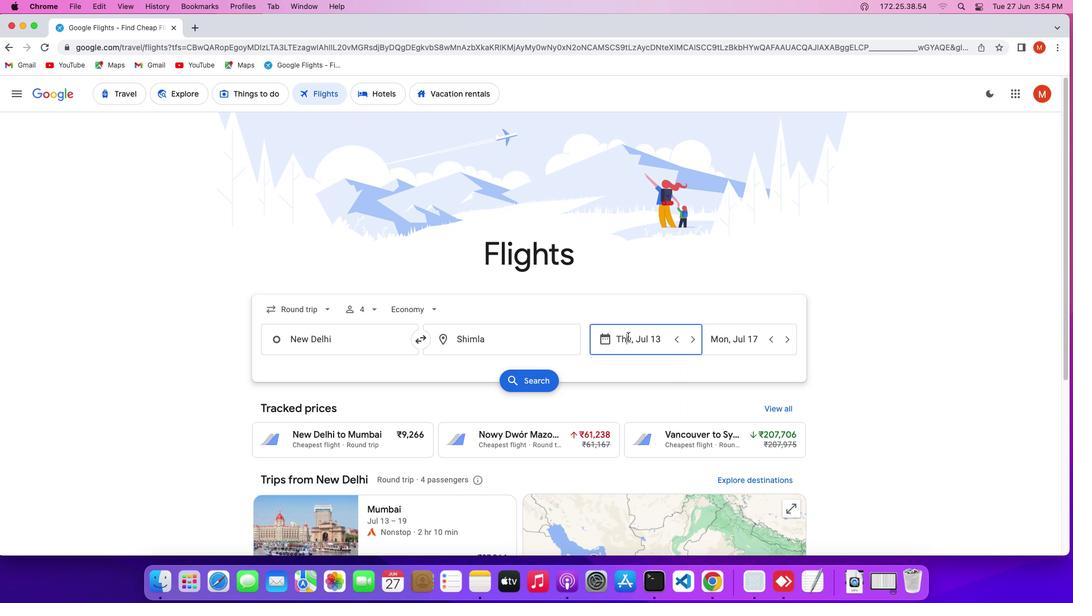 
Action: Mouse moved to (485, 461)
Screenshot: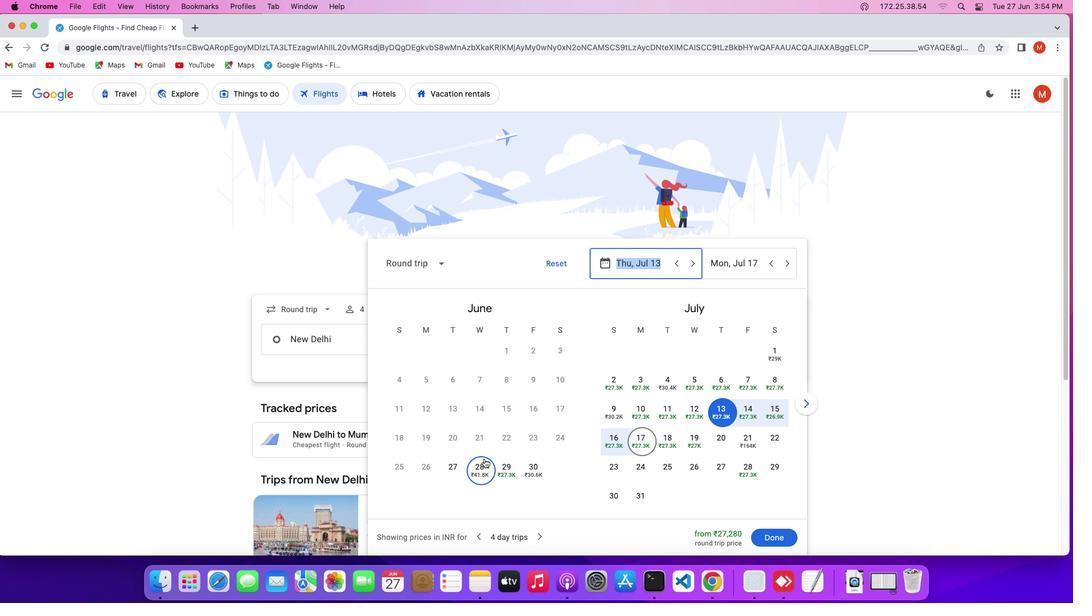 
Action: Mouse pressed left at (485, 461)
Screenshot: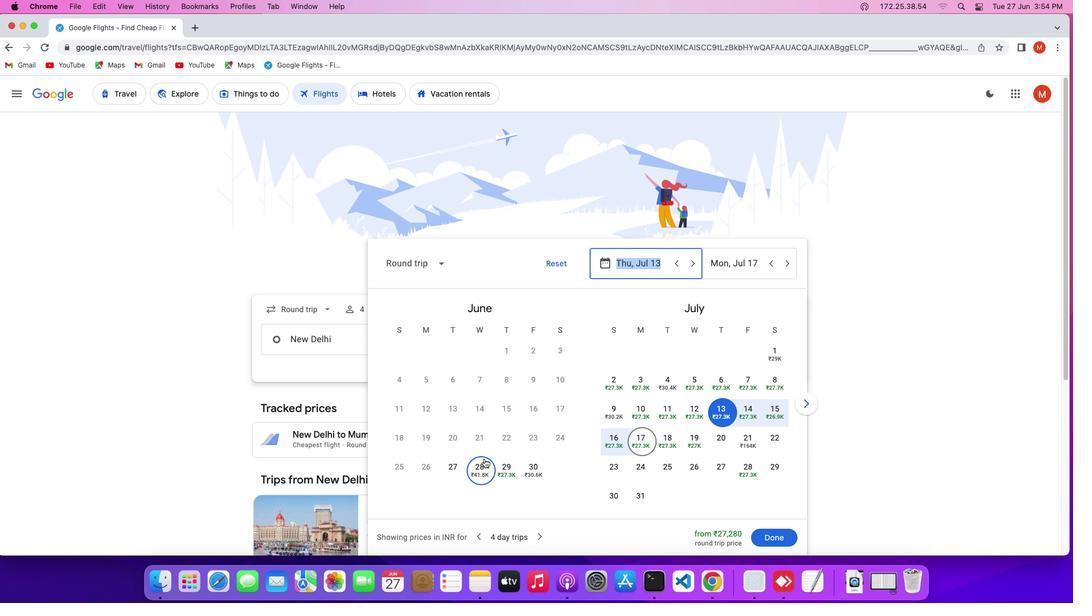 
Action: Mouse moved to (693, 383)
Screenshot: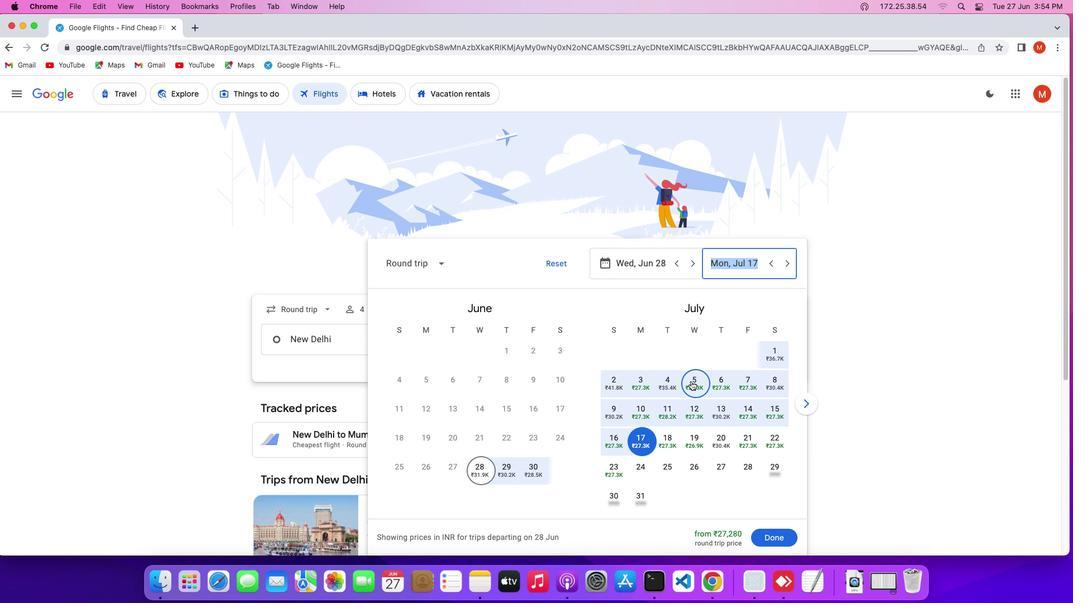 
Action: Mouse pressed left at (693, 383)
Screenshot: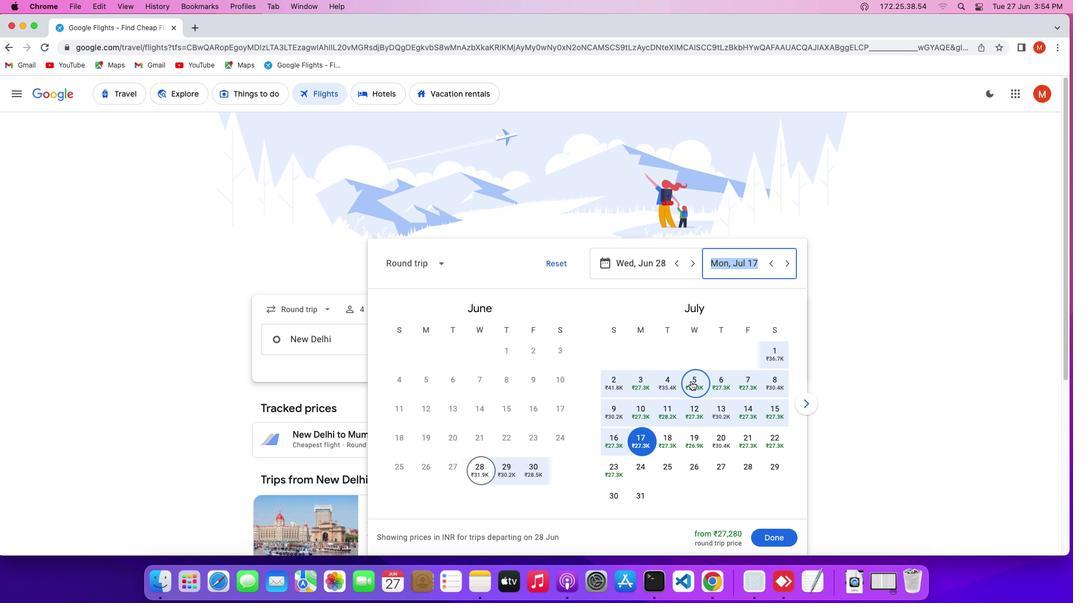 
Action: Mouse moved to (768, 543)
Screenshot: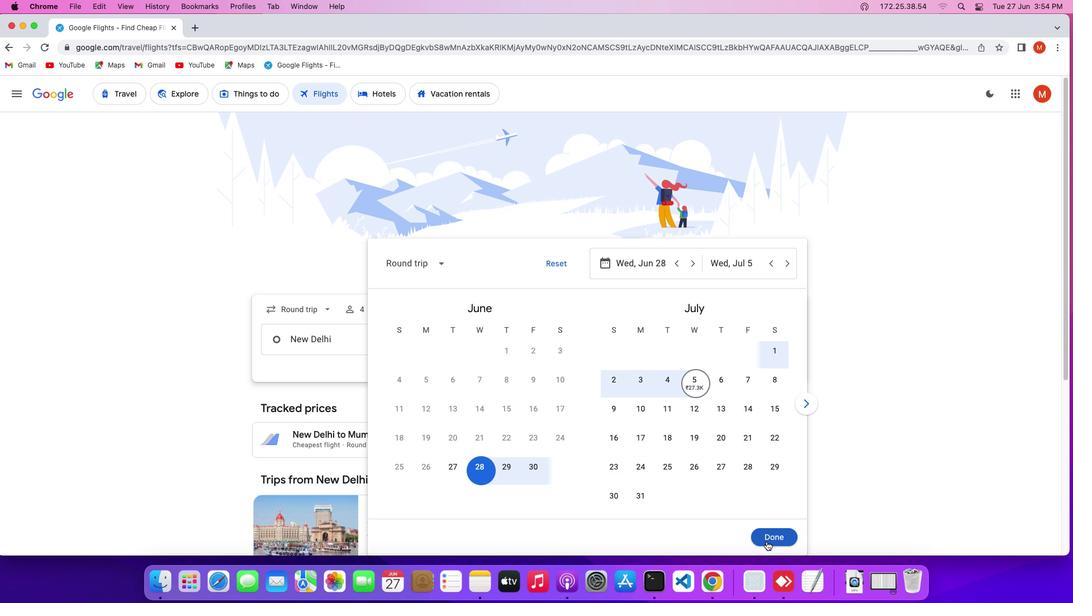 
Action: Mouse pressed left at (768, 543)
Screenshot: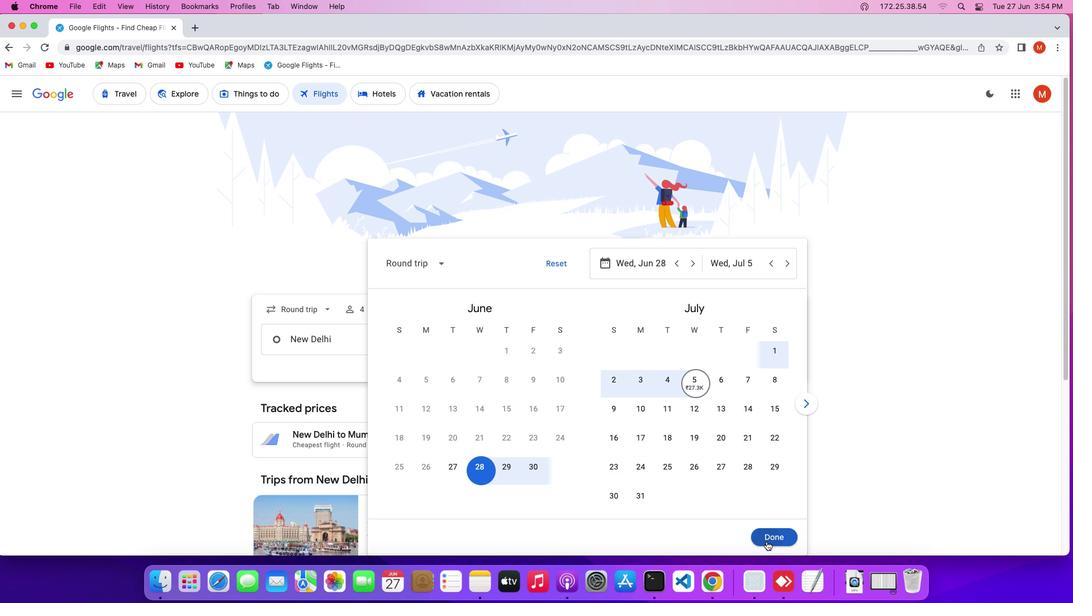 
Action: Mouse moved to (534, 388)
Screenshot: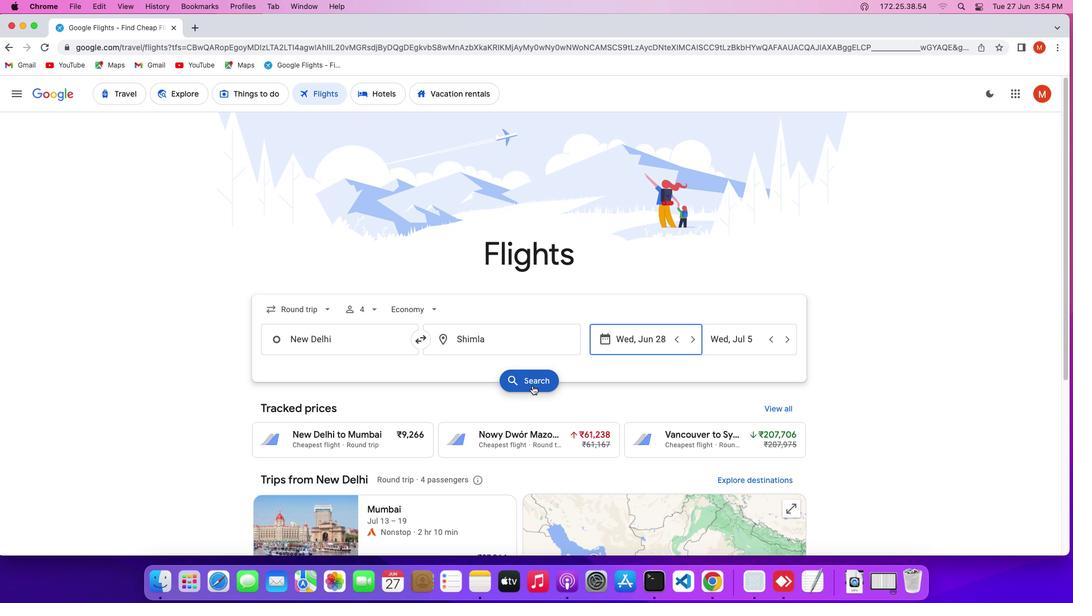 
Action: Mouse pressed left at (534, 388)
Screenshot: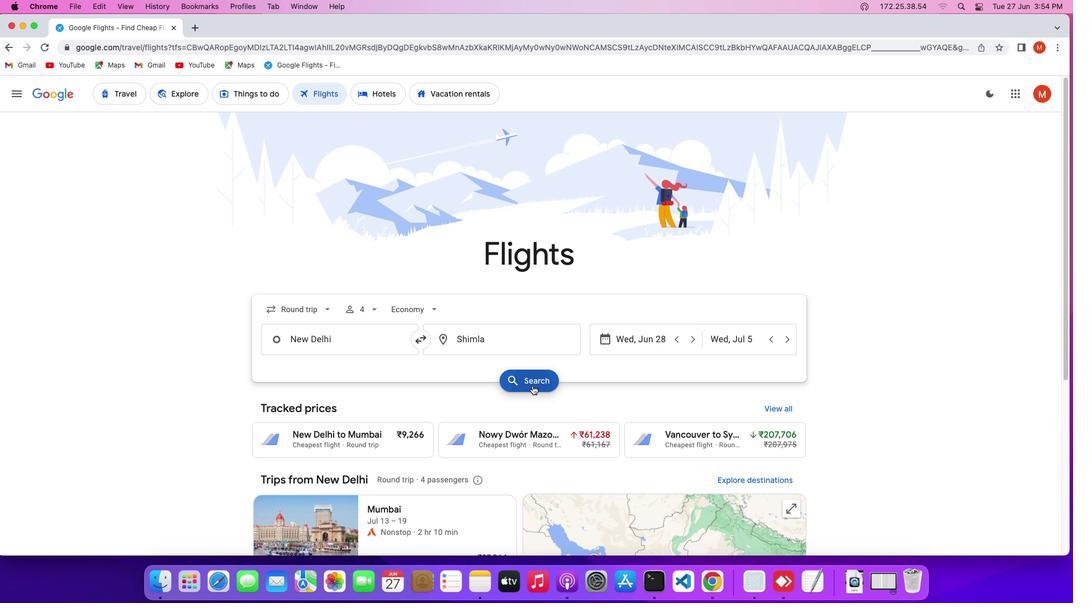 
Action: Mouse moved to (791, 289)
Screenshot: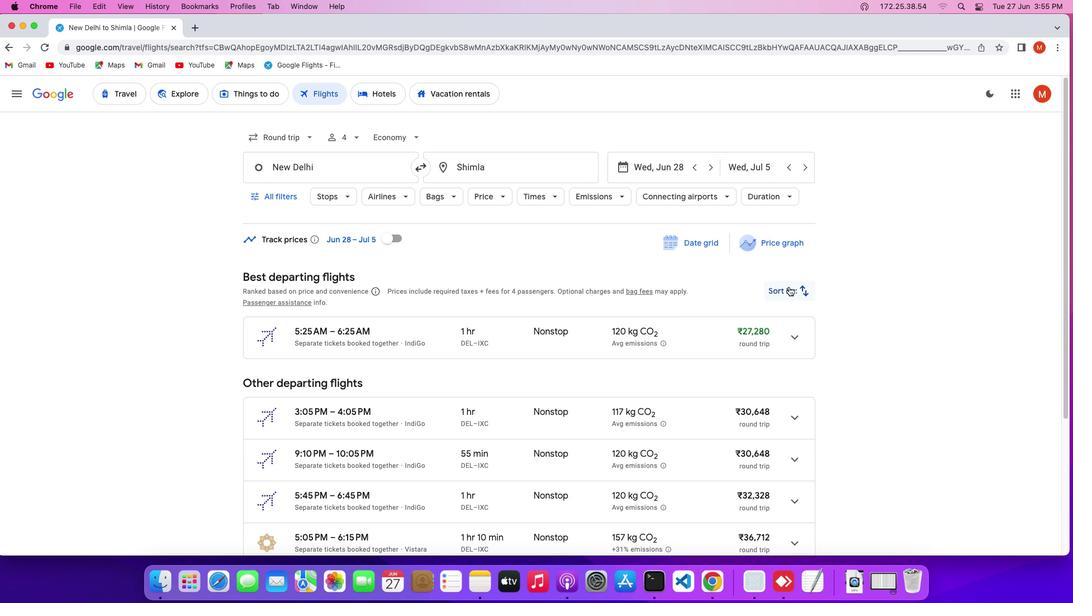 
Action: Mouse pressed left at (791, 289)
Screenshot: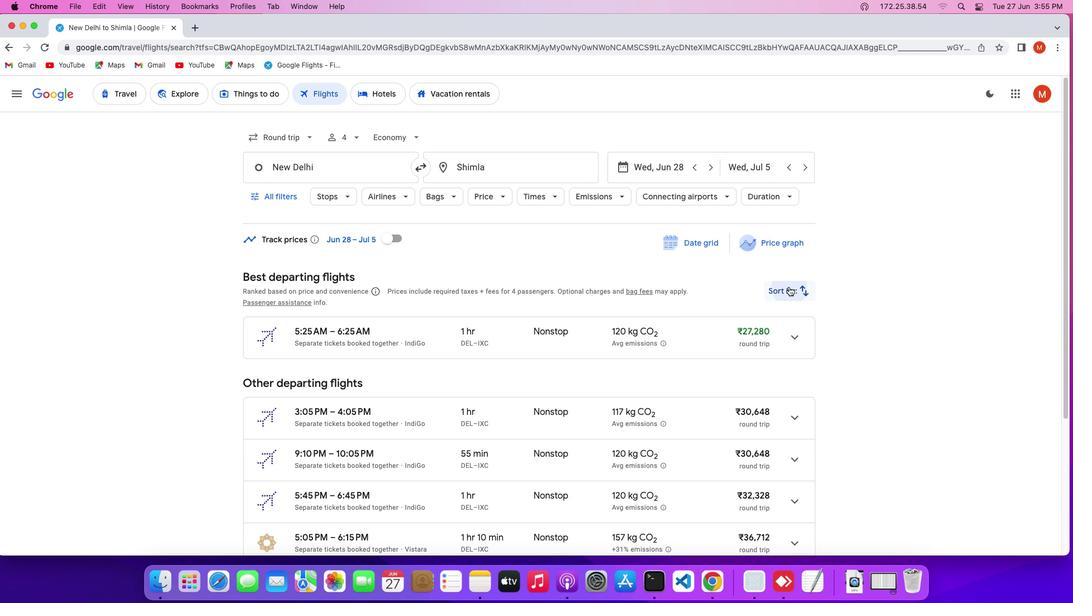 
Action: Mouse moved to (769, 343)
Screenshot: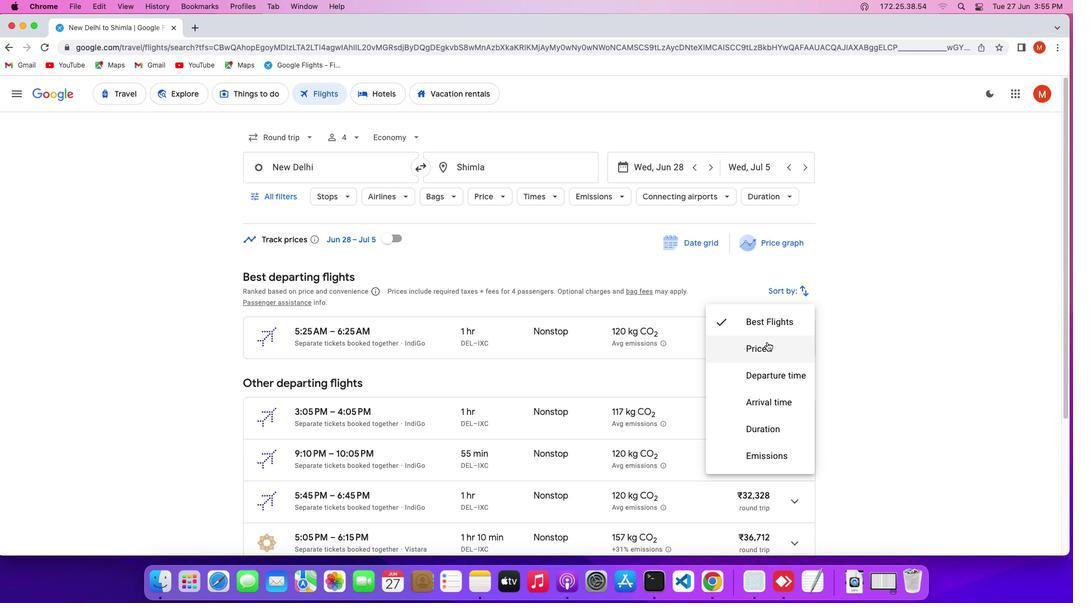 
Action: Mouse pressed left at (769, 343)
Screenshot: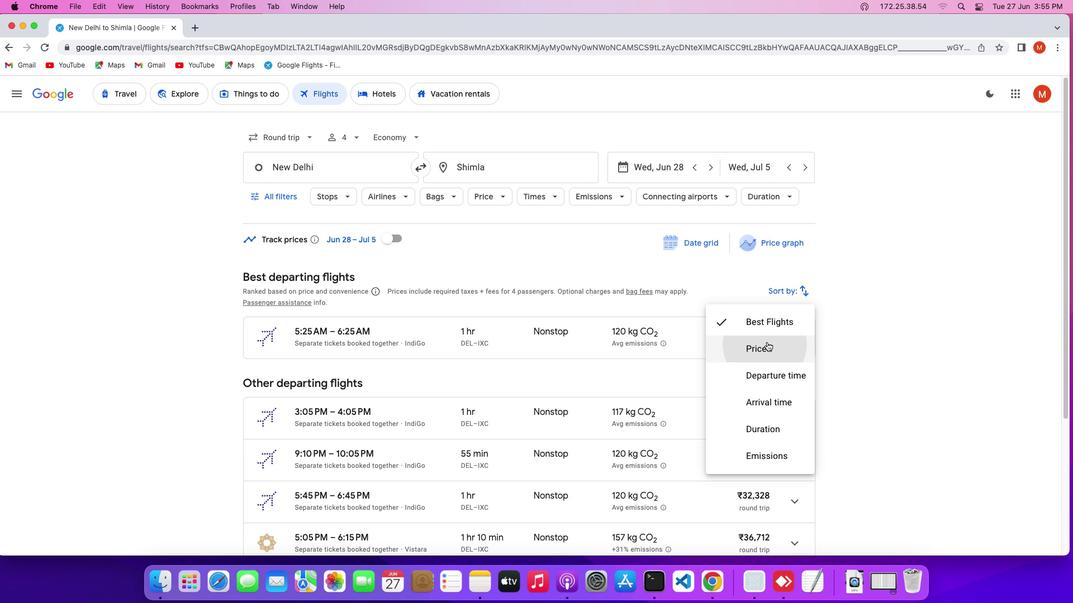
Action: Mouse moved to (763, 346)
Screenshot: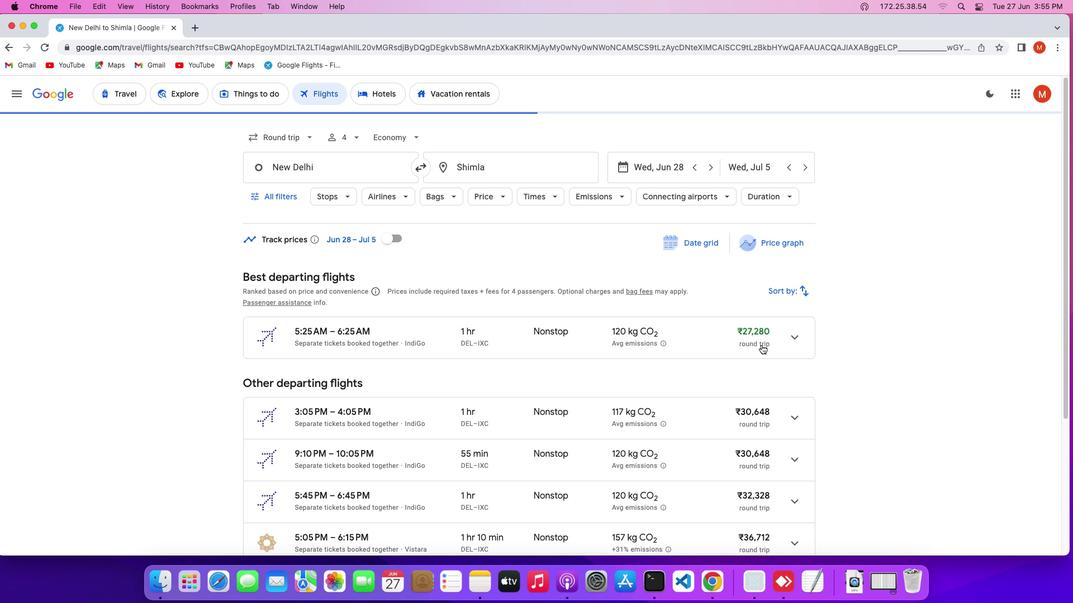 
Action: Mouse scrolled (763, 346) with delta (1, 1)
Screenshot: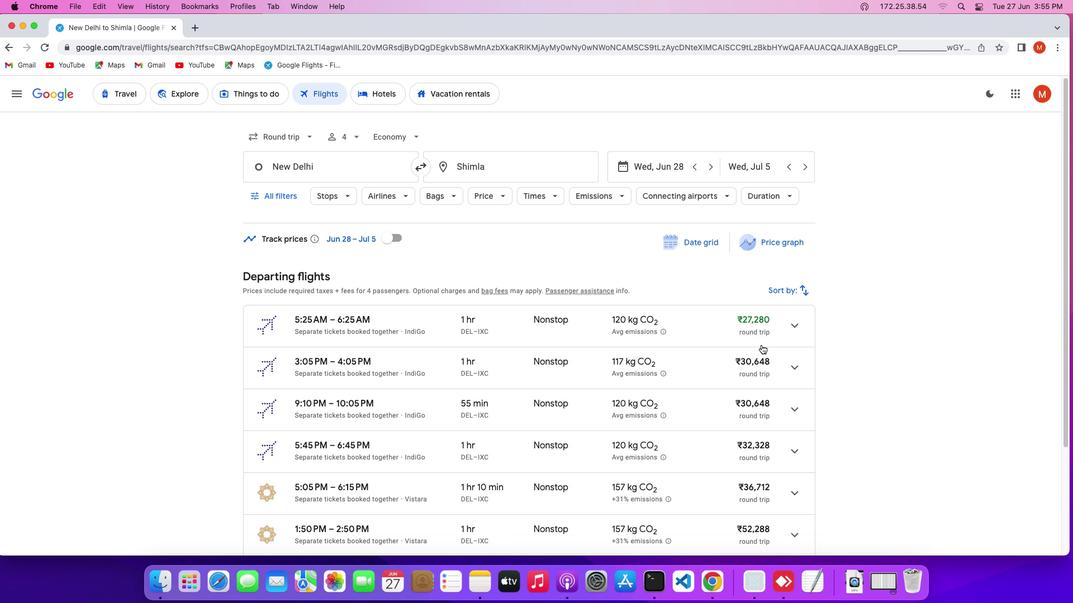 
